 Task: Add Megafood Blood Builder Iron & Multivitamin to the cart.
Action: Mouse pressed left at (30, 81)
Screenshot: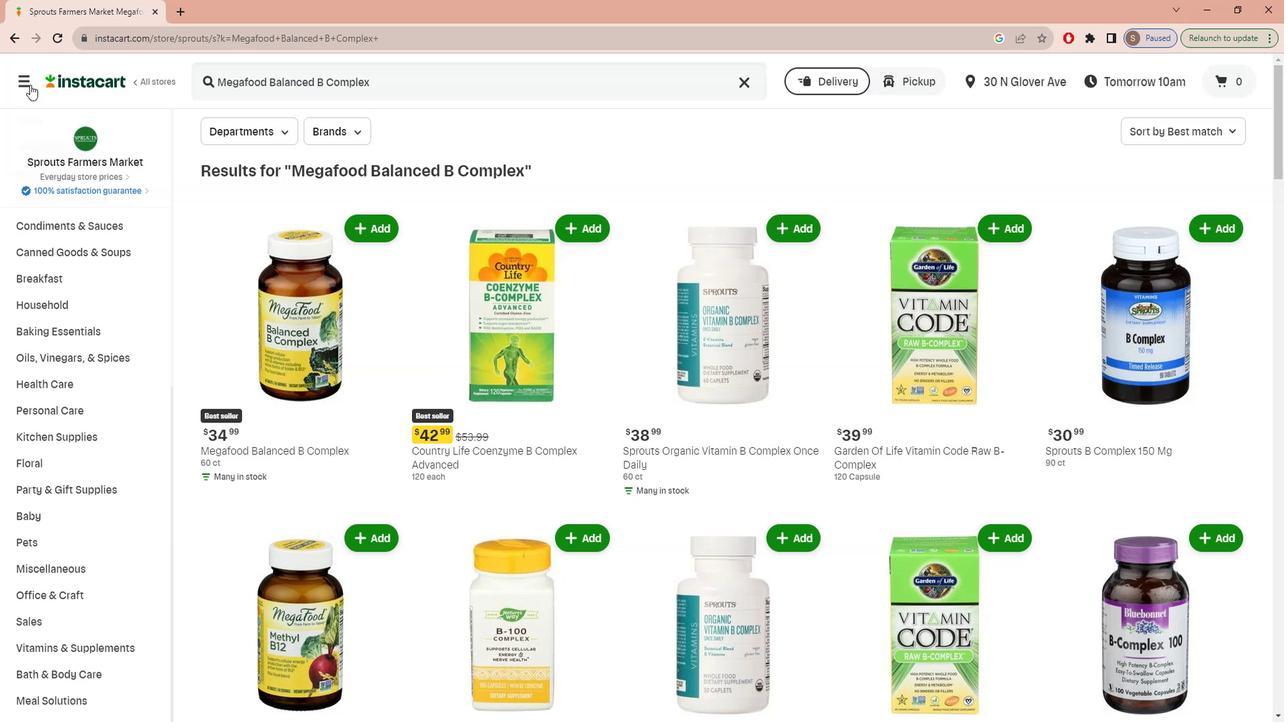 
Action: Mouse moved to (55, 161)
Screenshot: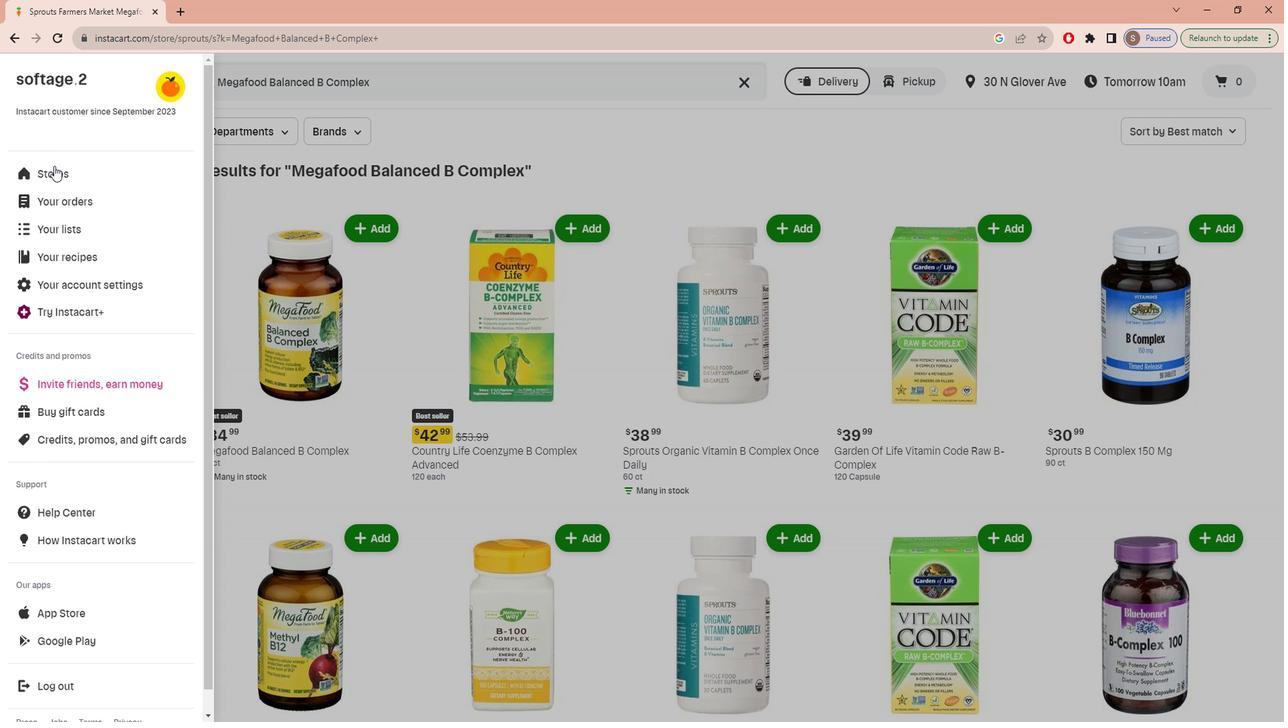
Action: Mouse pressed left at (55, 161)
Screenshot: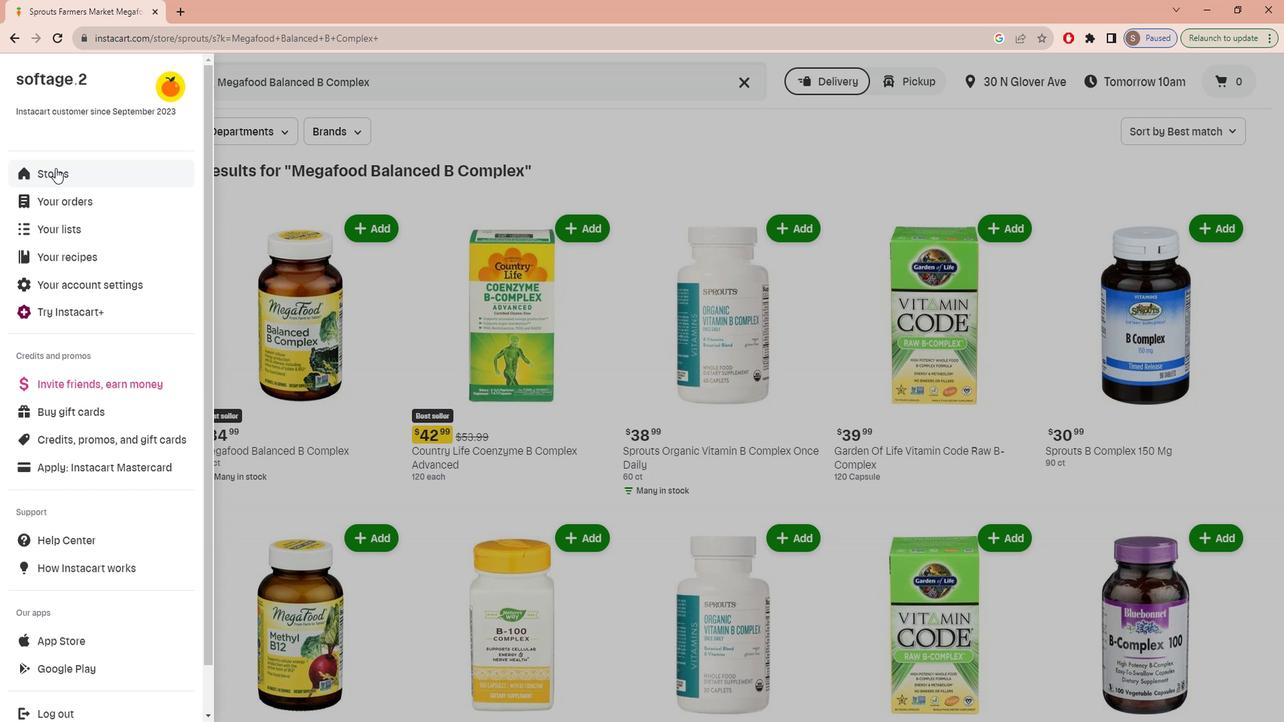 
Action: Mouse moved to (329, 116)
Screenshot: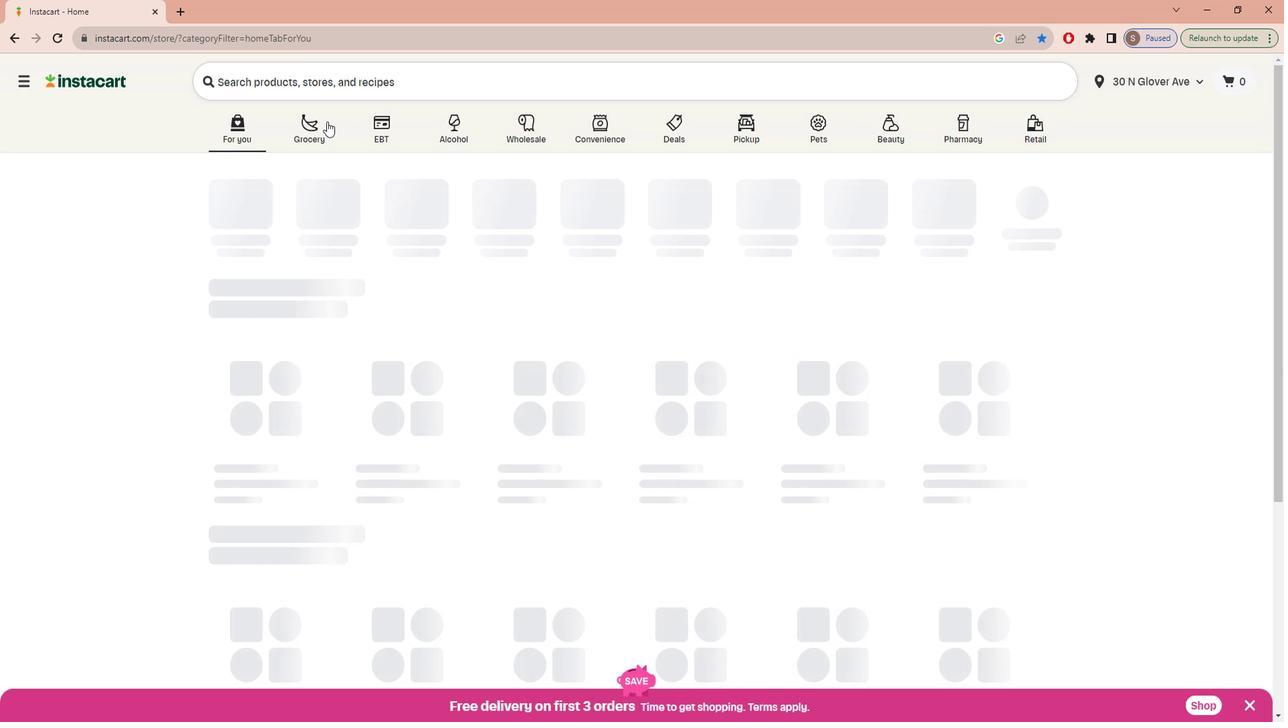 
Action: Mouse pressed left at (329, 116)
Screenshot: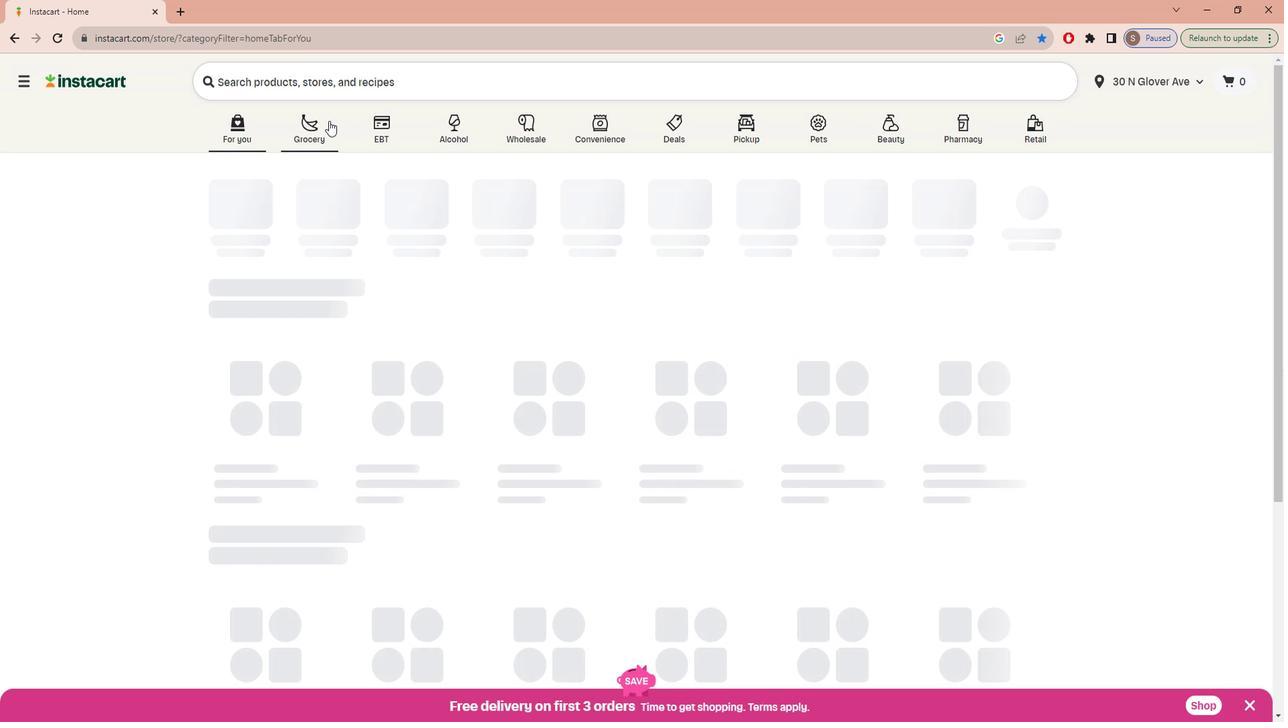 
Action: Mouse moved to (285, 389)
Screenshot: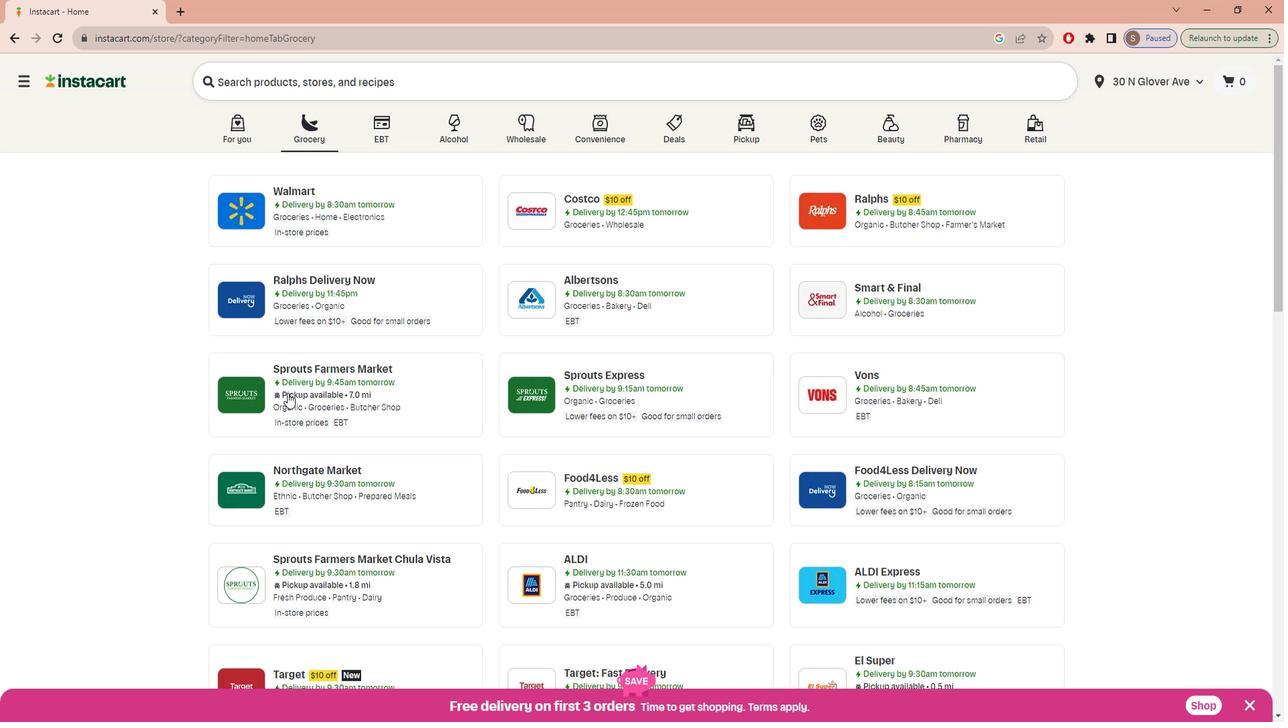 
Action: Mouse pressed left at (285, 389)
Screenshot: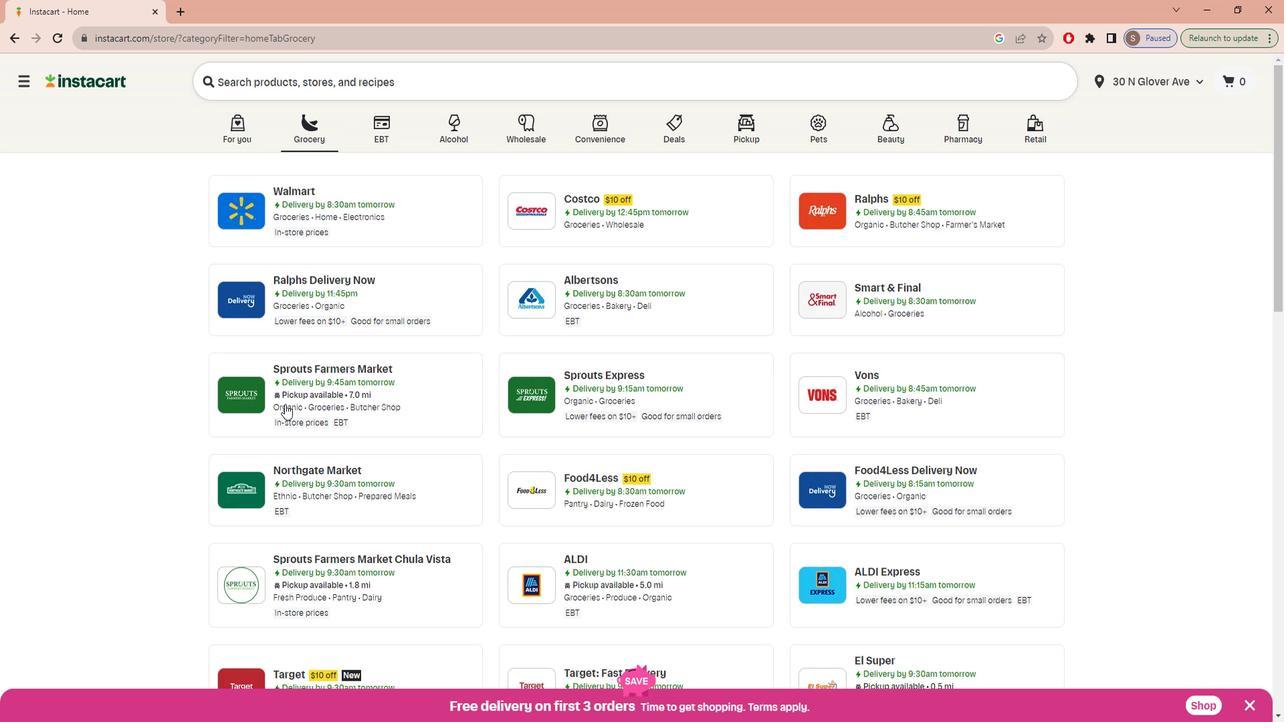 
Action: Mouse moved to (95, 491)
Screenshot: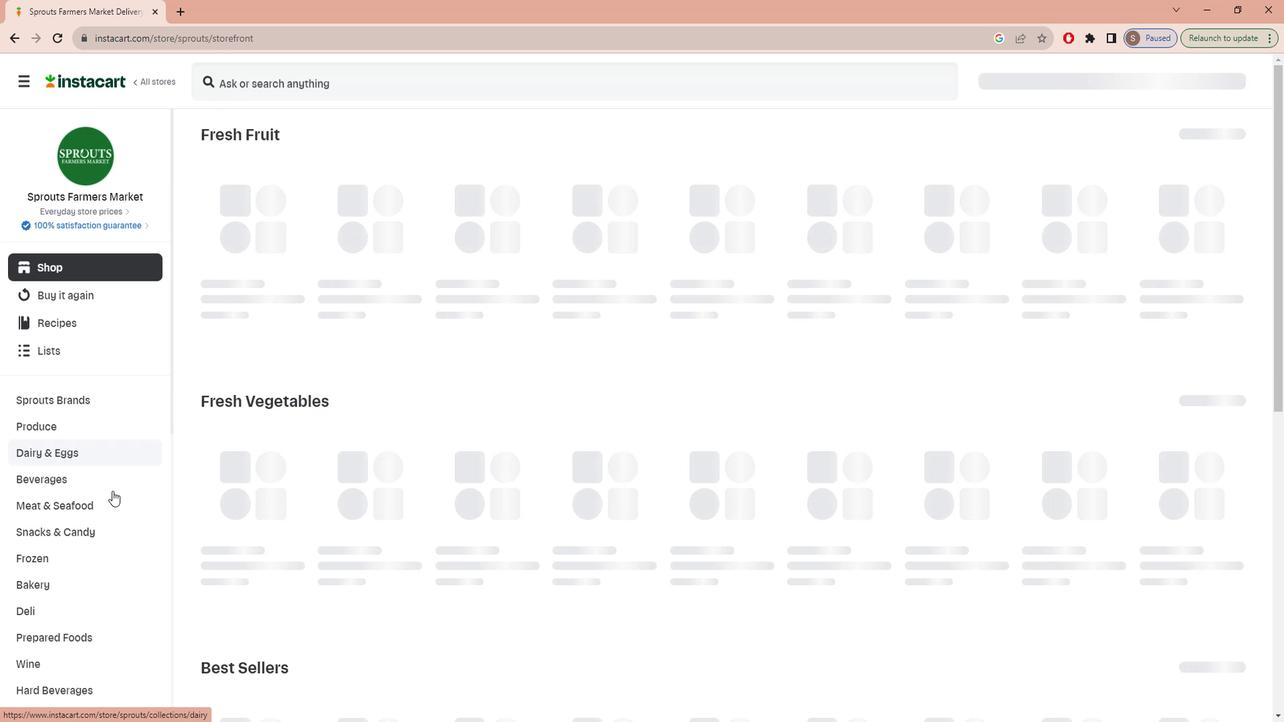
Action: Mouse scrolled (95, 490) with delta (0, 0)
Screenshot: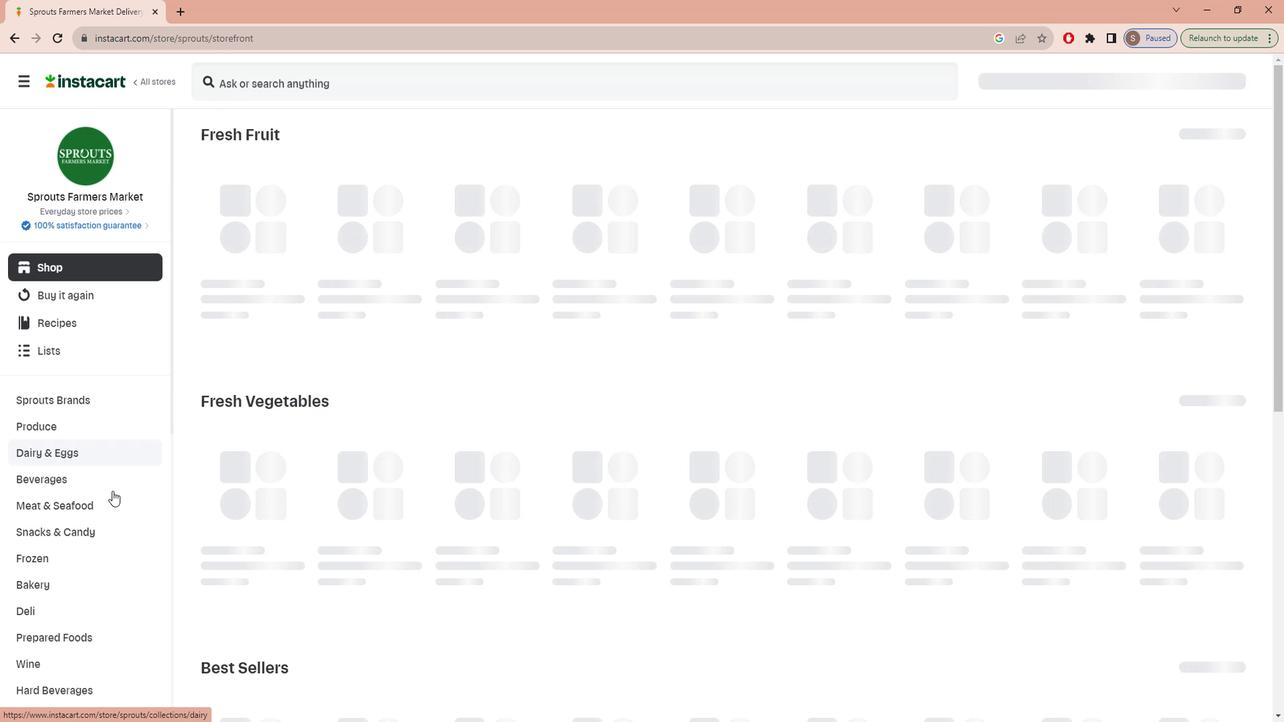 
Action: Mouse moved to (89, 497)
Screenshot: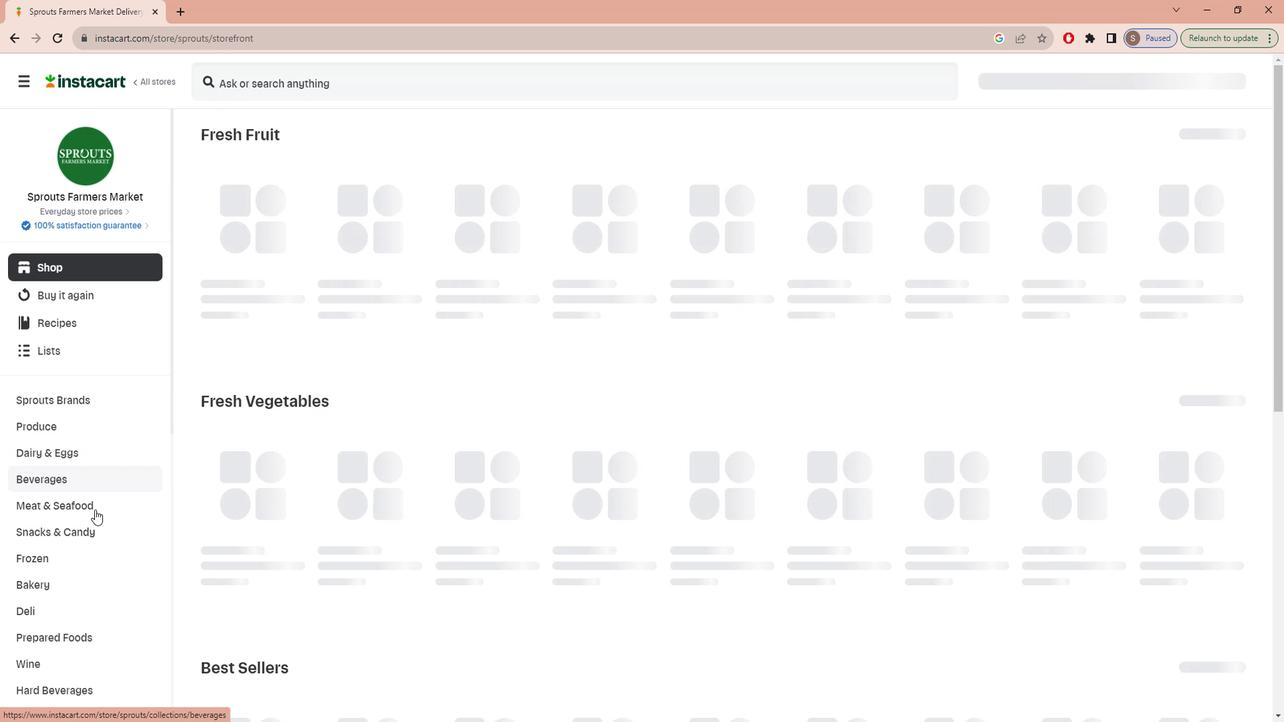 
Action: Mouse scrolled (89, 496) with delta (0, 0)
Screenshot: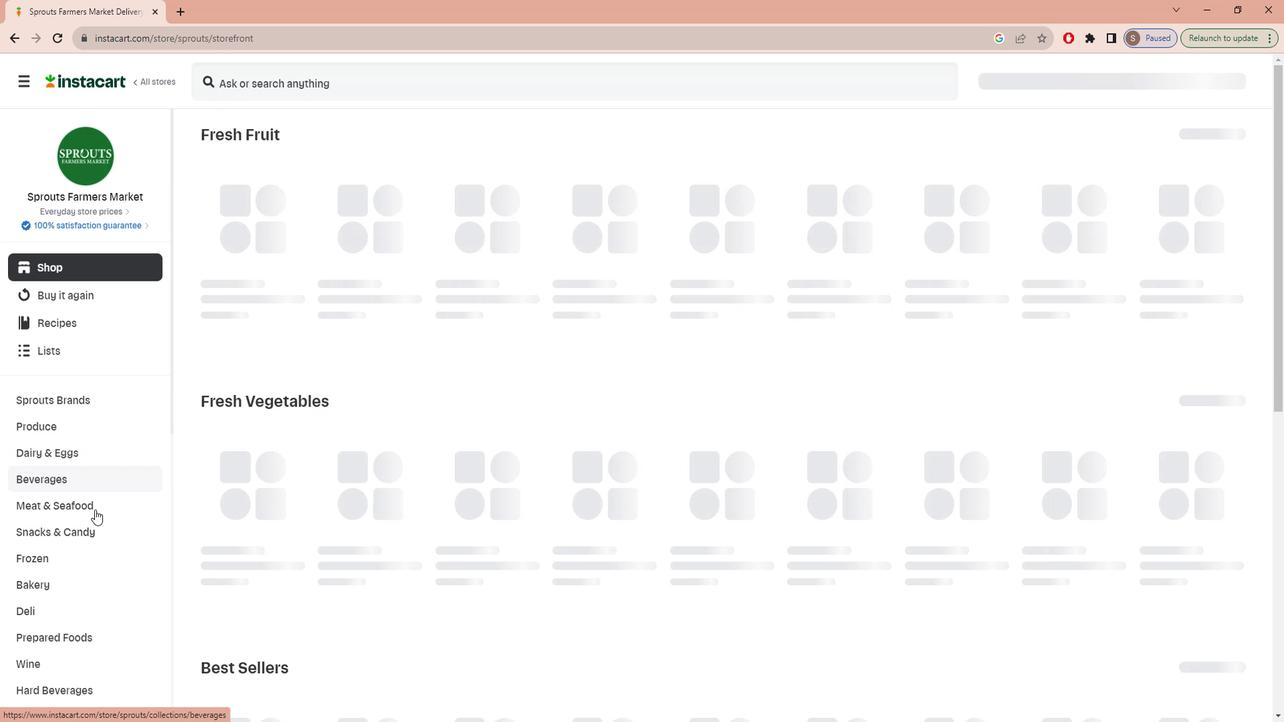 
Action: Mouse moved to (84, 503)
Screenshot: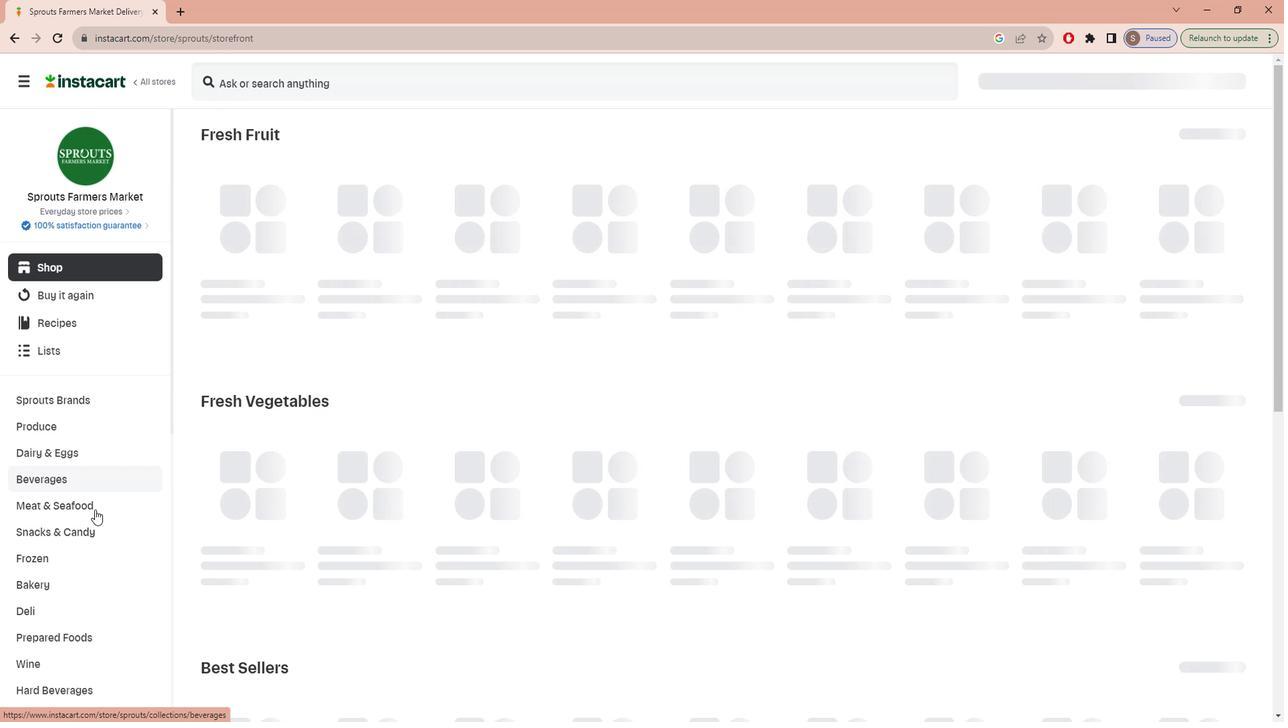 
Action: Mouse scrolled (84, 503) with delta (0, 0)
Screenshot: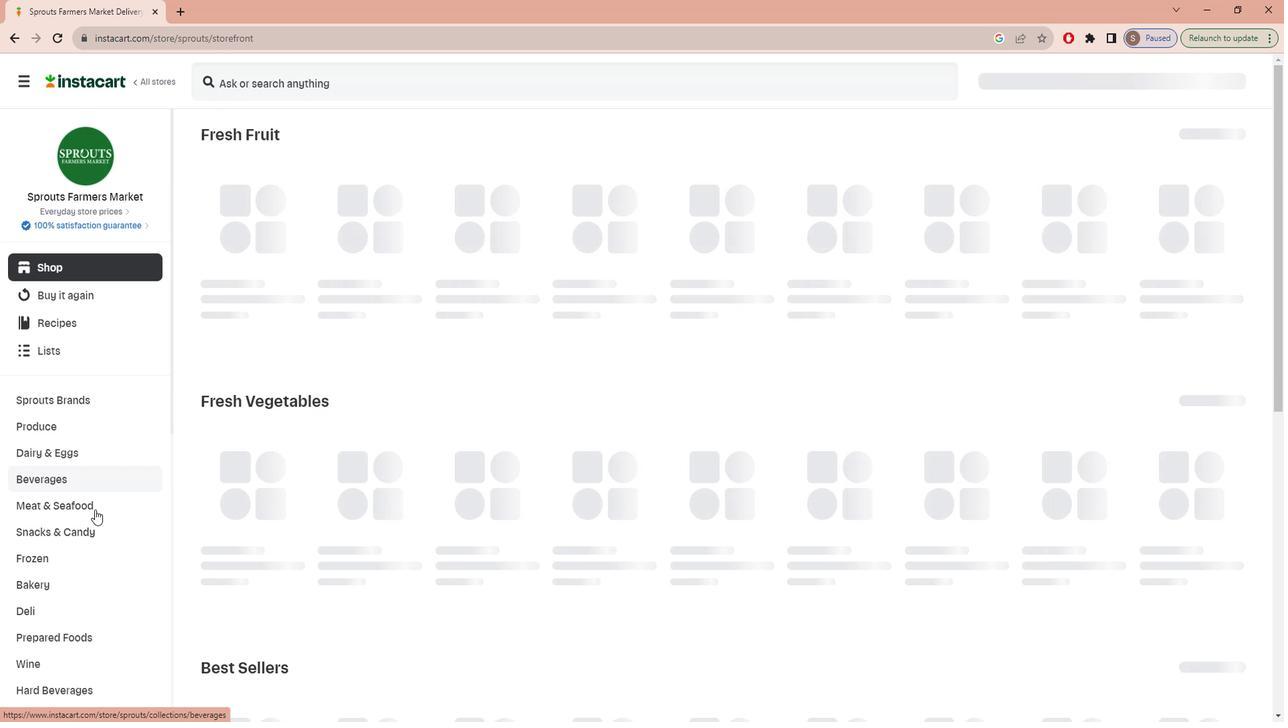 
Action: Mouse moved to (82, 508)
Screenshot: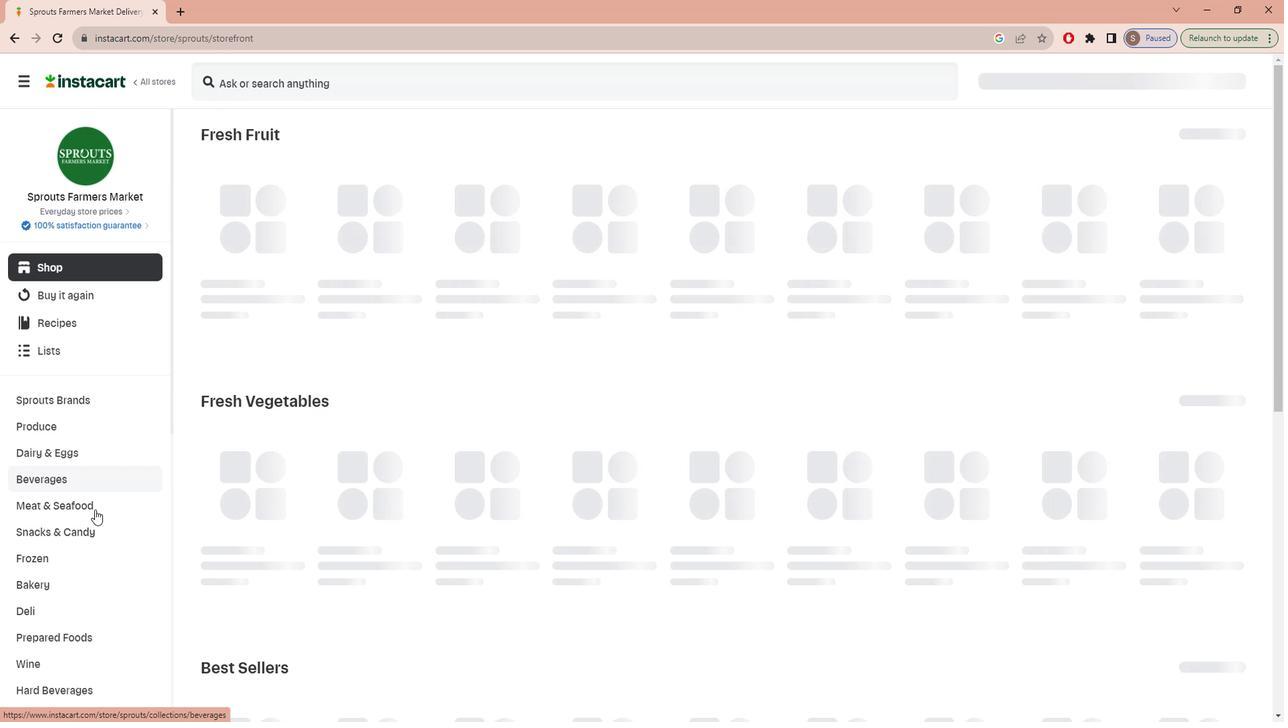 
Action: Mouse scrolled (82, 507) with delta (0, 0)
Screenshot: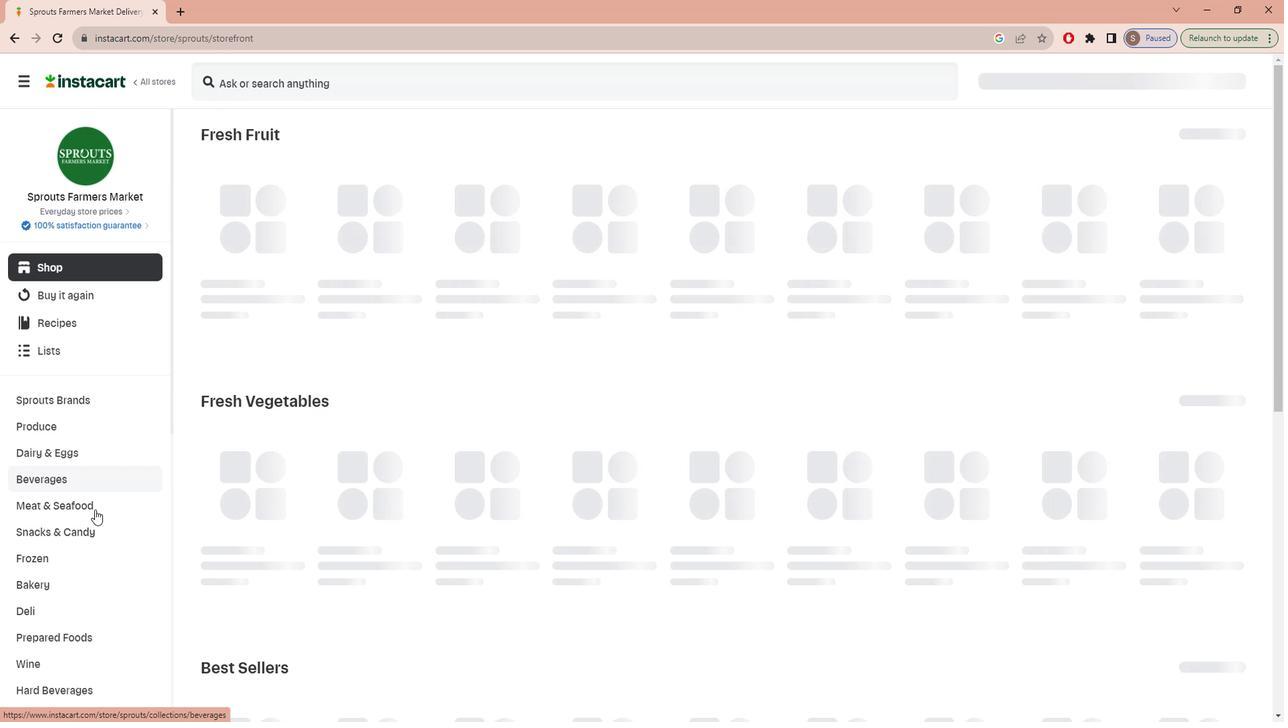
Action: Mouse moved to (80, 512)
Screenshot: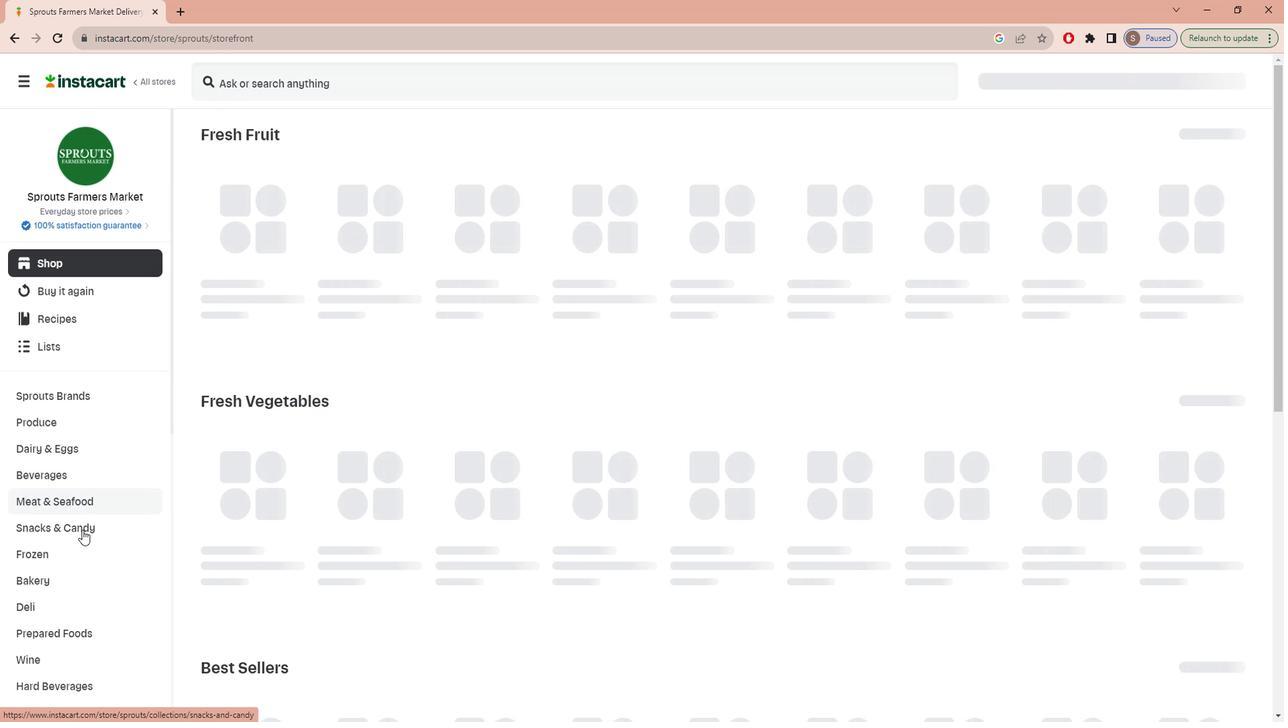 
Action: Mouse scrolled (80, 511) with delta (0, 0)
Screenshot: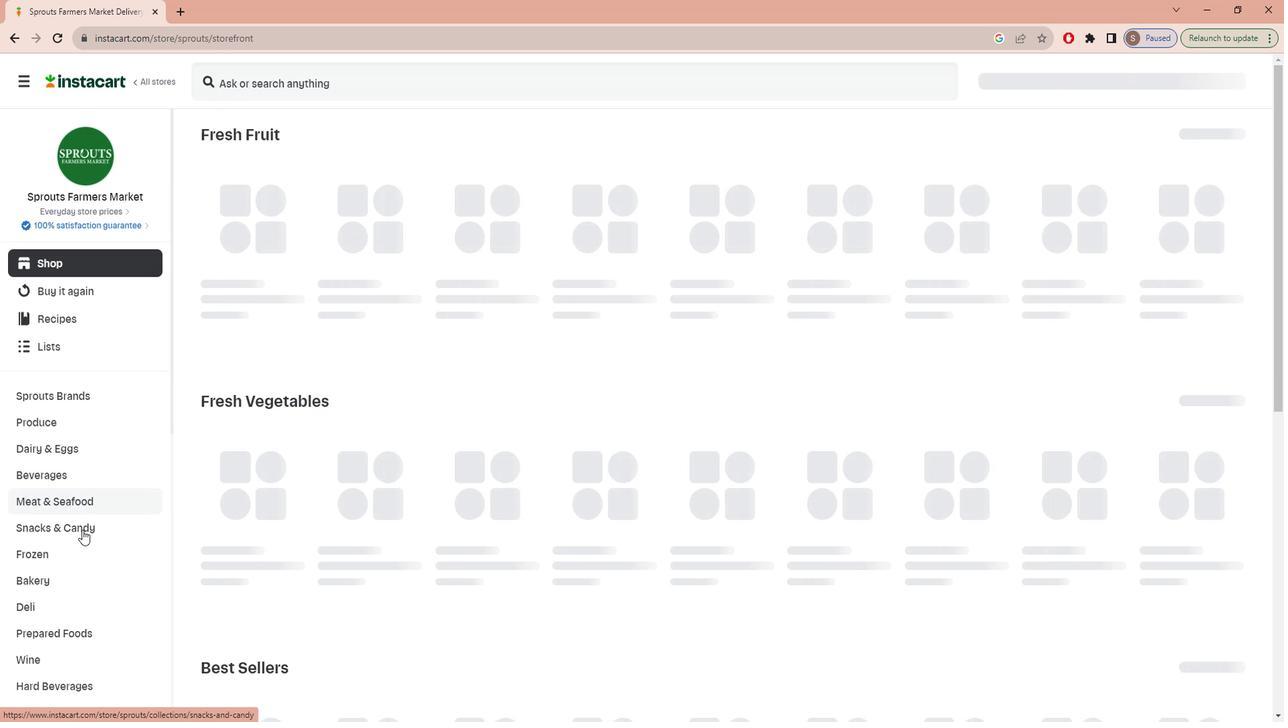 
Action: Mouse moved to (79, 513)
Screenshot: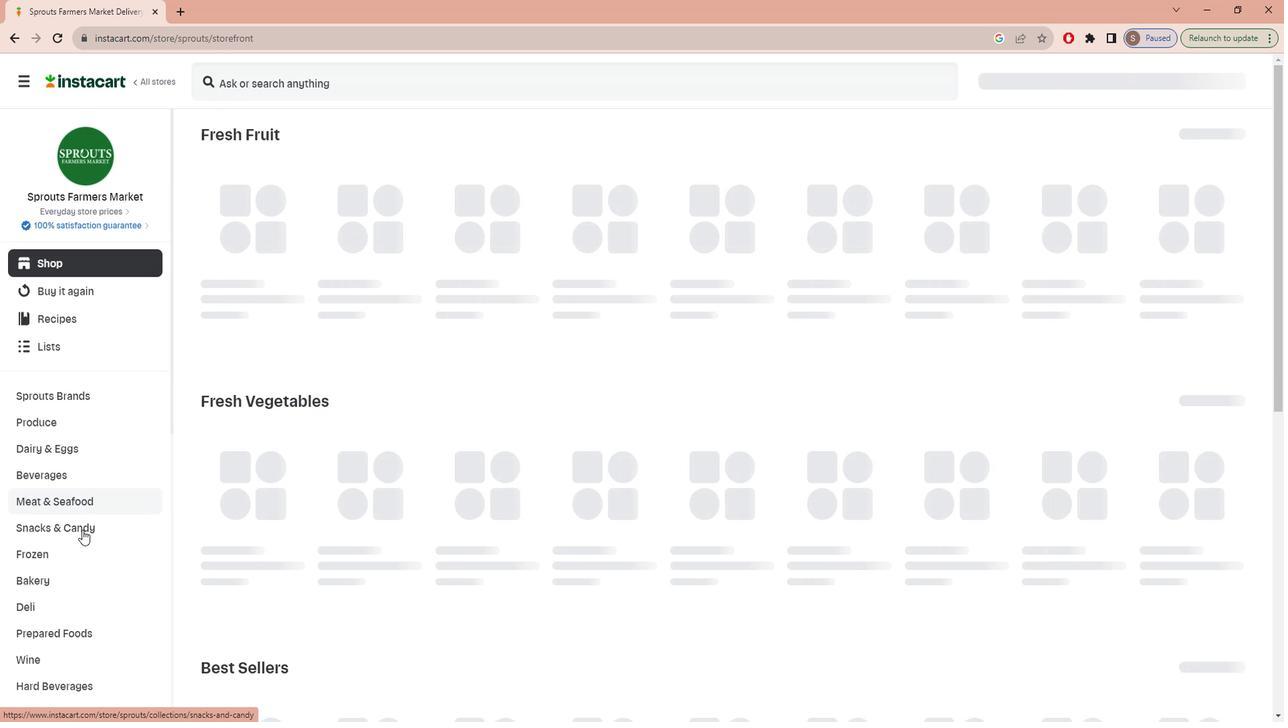 
Action: Mouse scrolled (79, 513) with delta (0, 0)
Screenshot: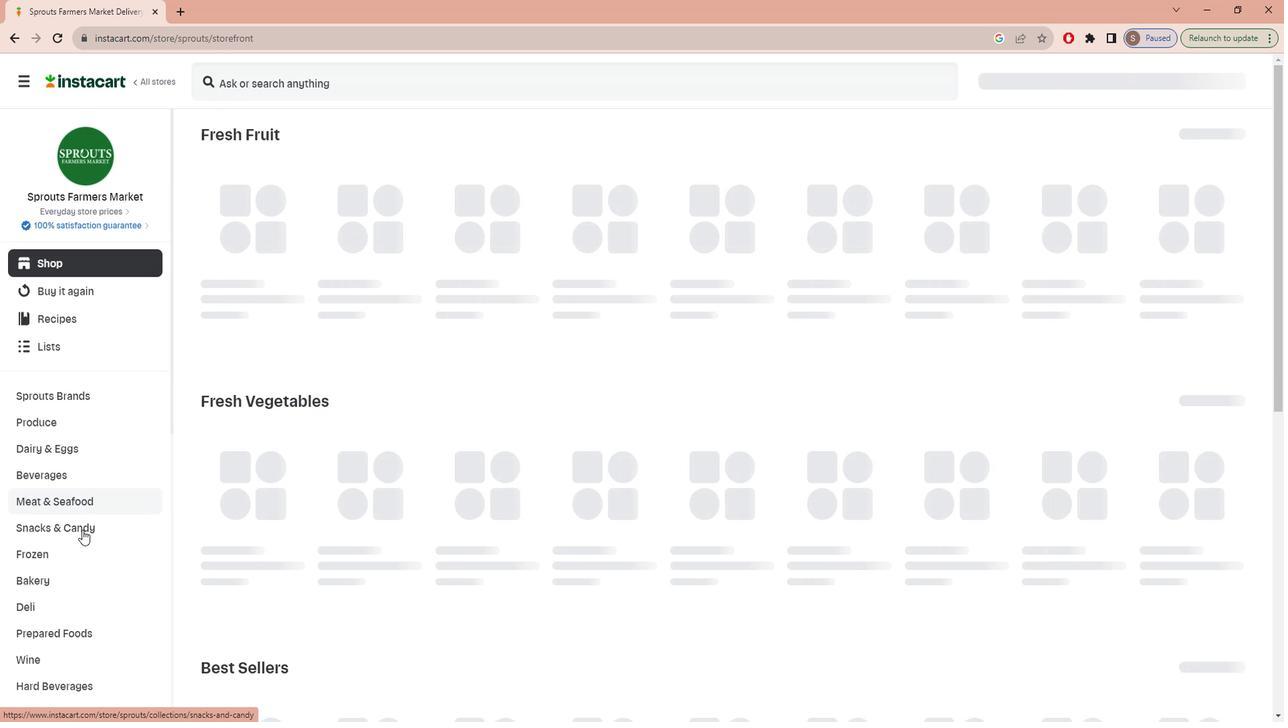 
Action: Mouse moved to (77, 518)
Screenshot: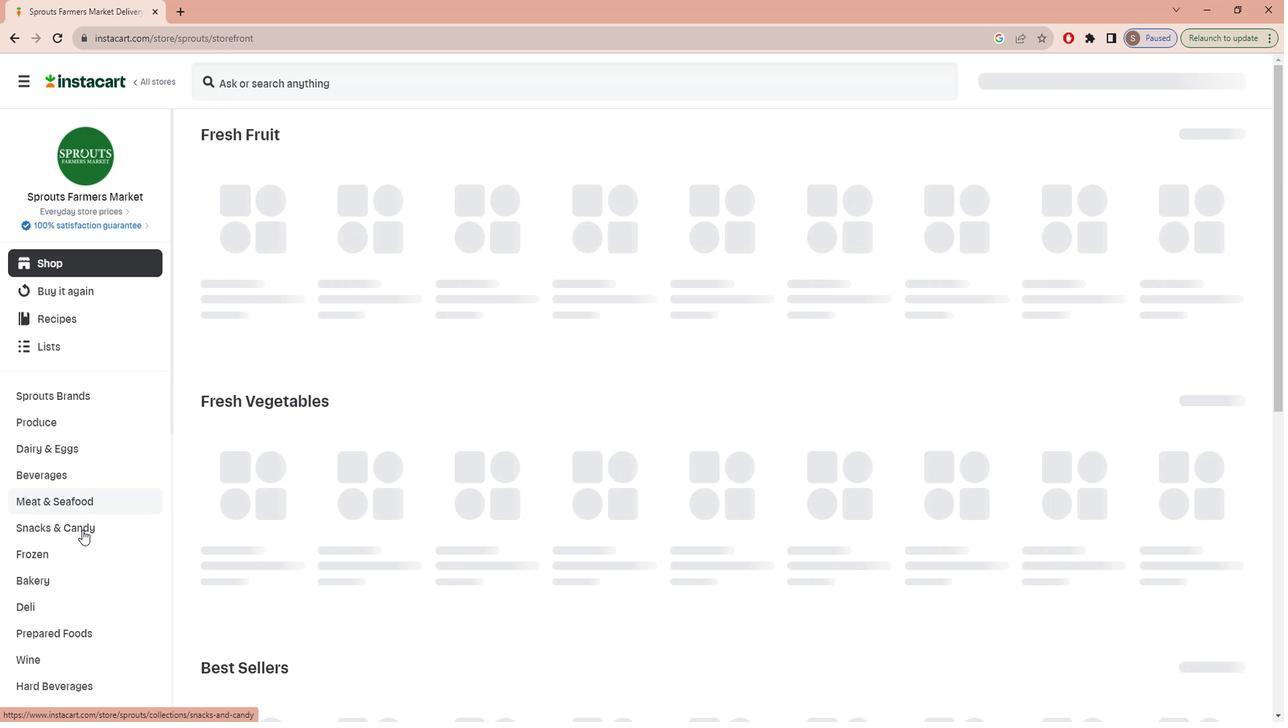 
Action: Mouse scrolled (77, 517) with delta (0, 0)
Screenshot: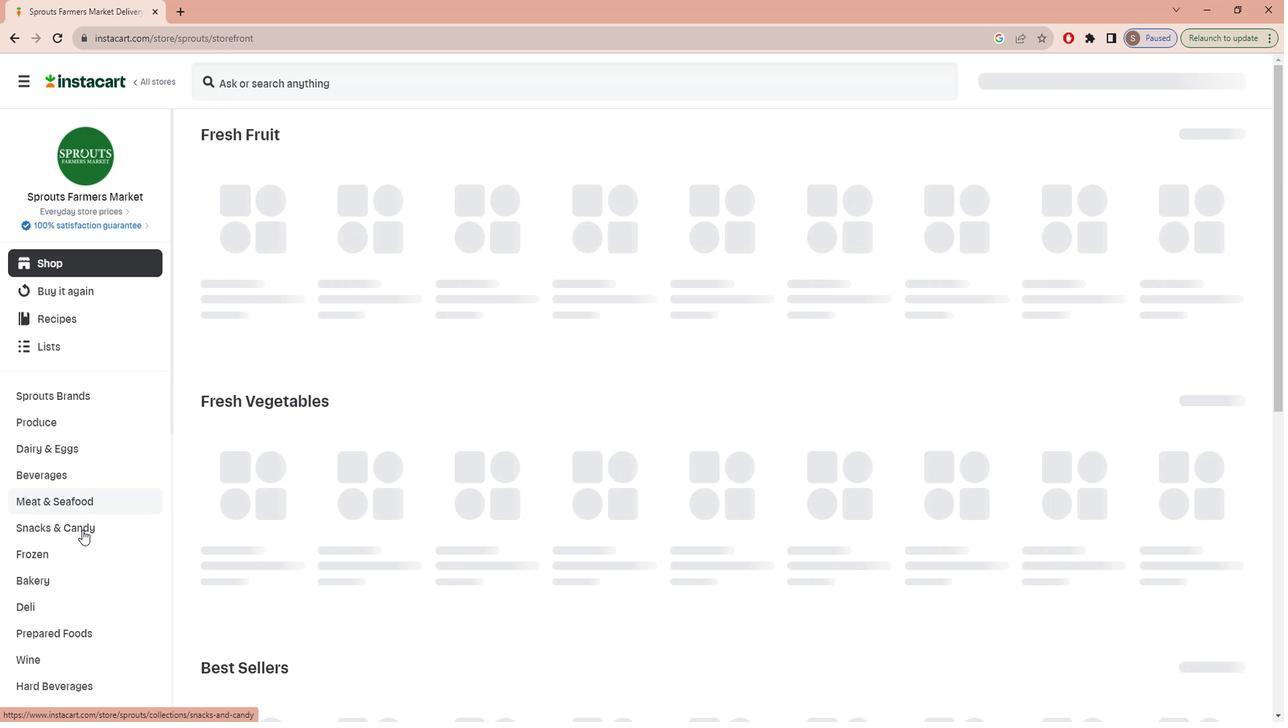 
Action: Mouse moved to (72, 527)
Screenshot: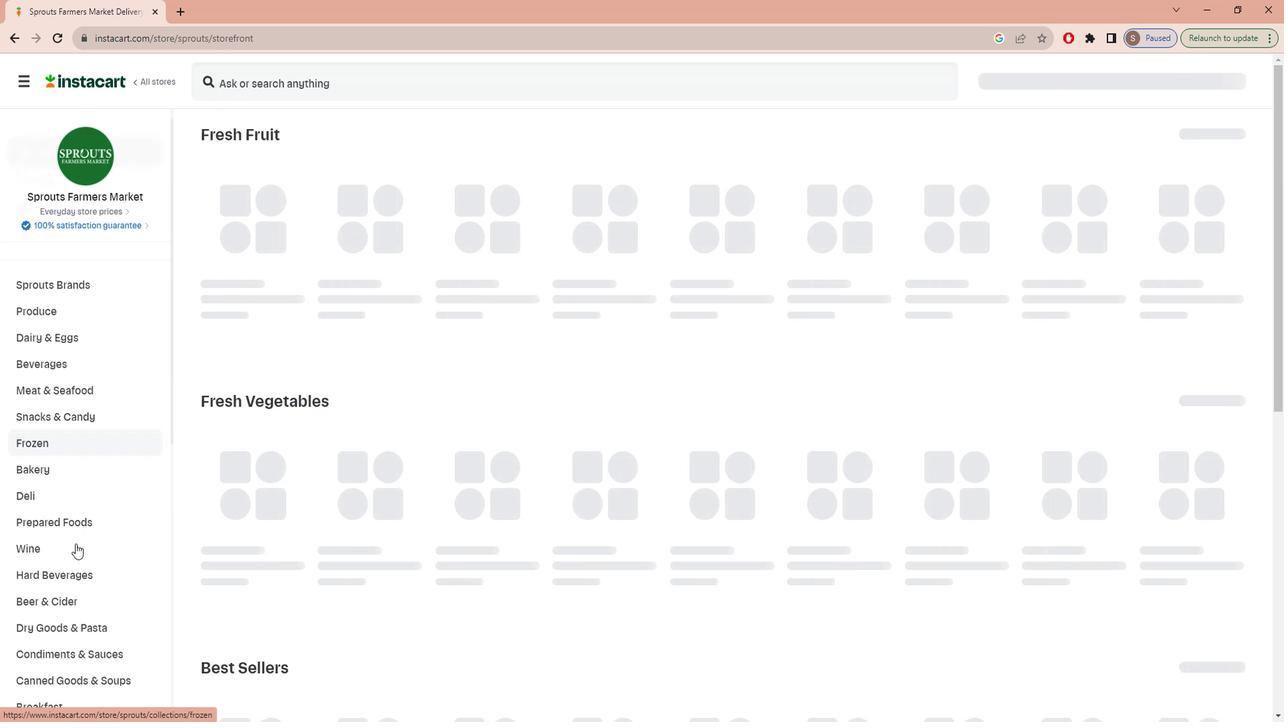 
Action: Mouse scrolled (72, 526) with delta (0, 0)
Screenshot: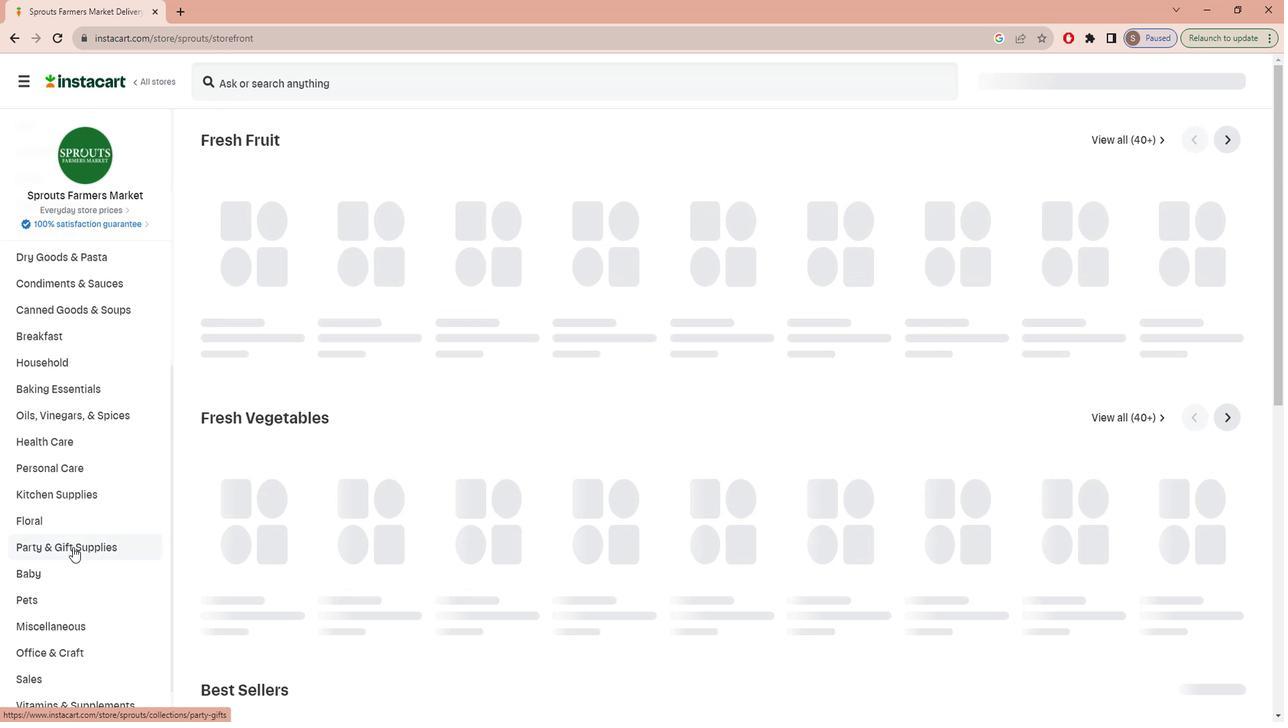 
Action: Mouse scrolled (72, 526) with delta (0, 0)
Screenshot: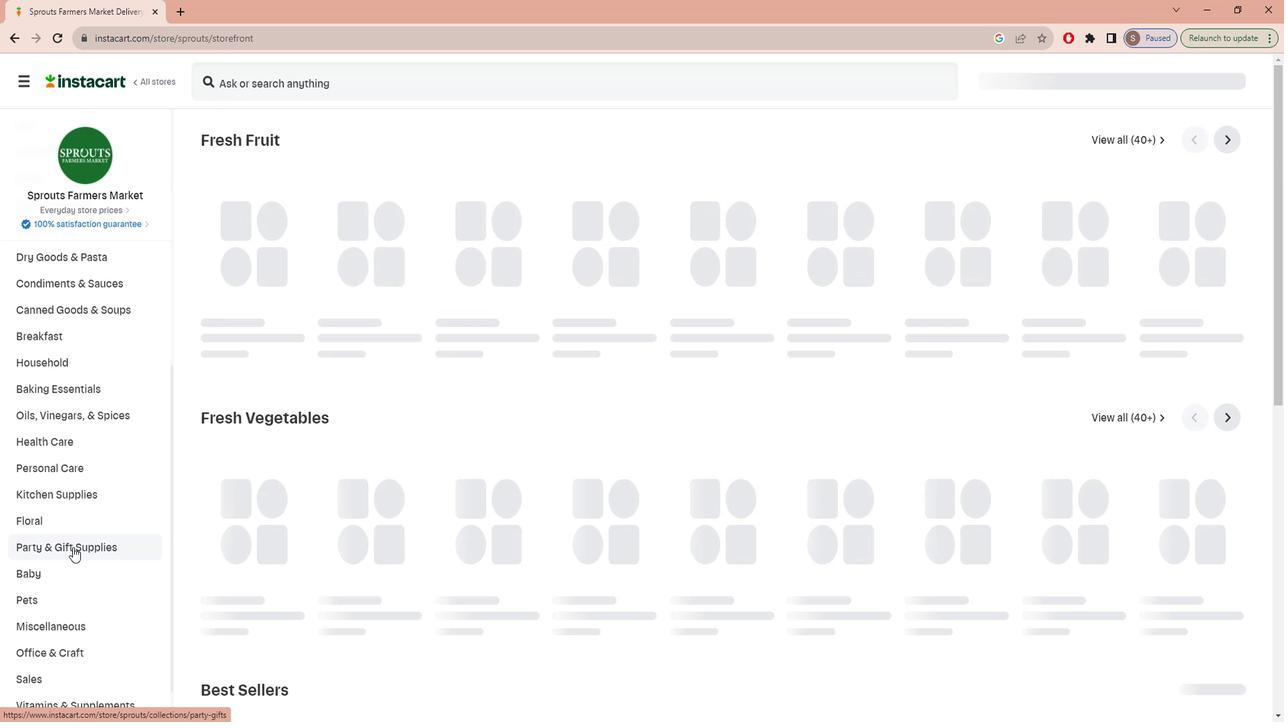 
Action: Mouse scrolled (72, 526) with delta (0, 0)
Screenshot: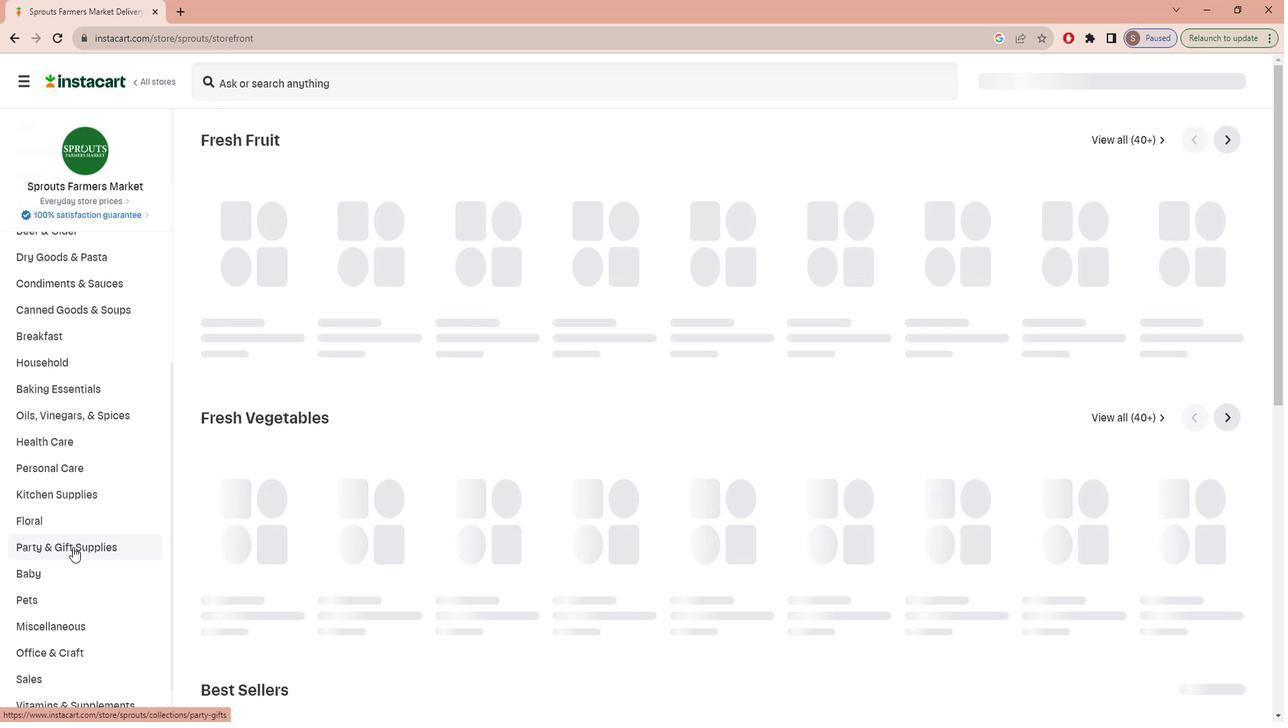 
Action: Mouse scrolled (72, 526) with delta (0, 0)
Screenshot: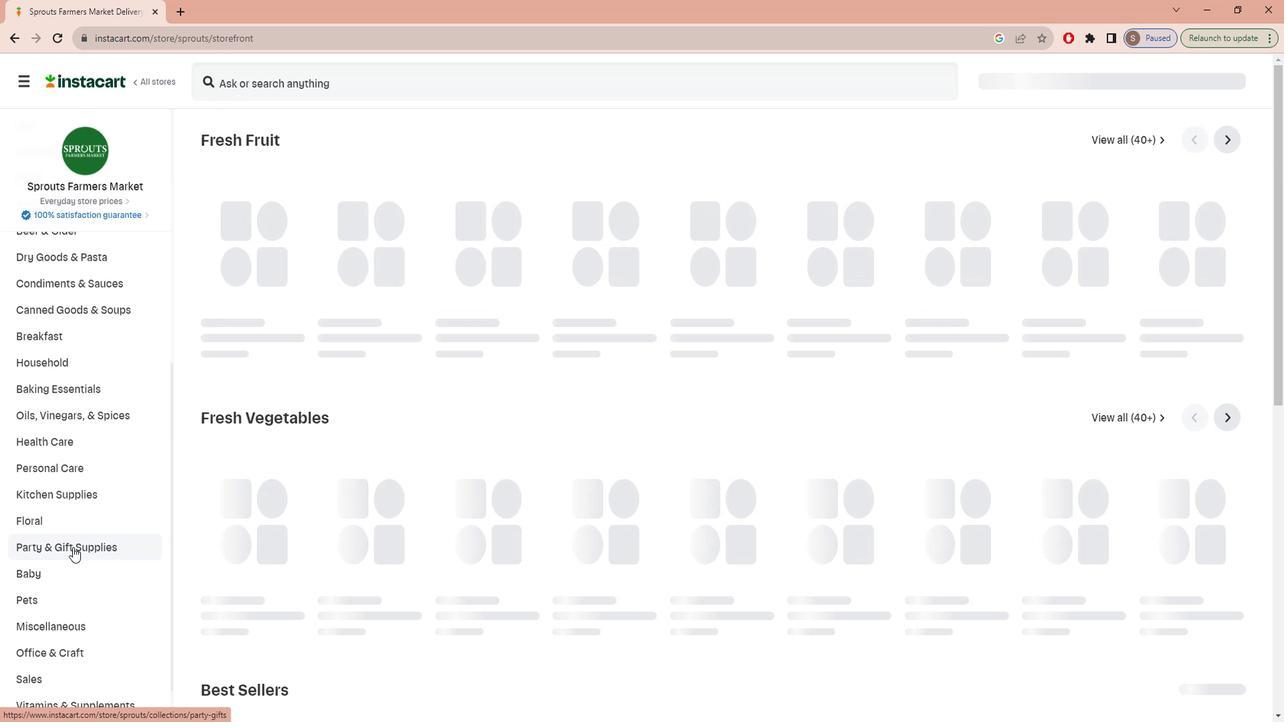 
Action: Mouse moved to (51, 628)
Screenshot: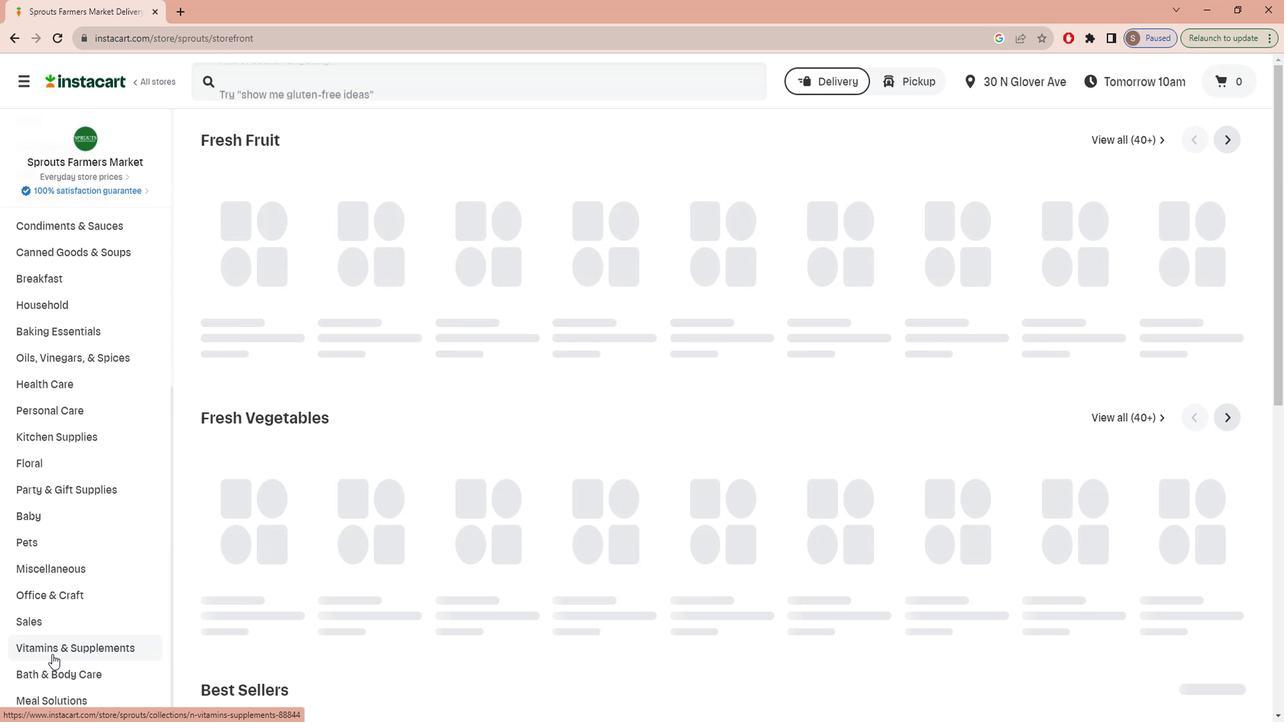 
Action: Mouse pressed left at (51, 628)
Screenshot: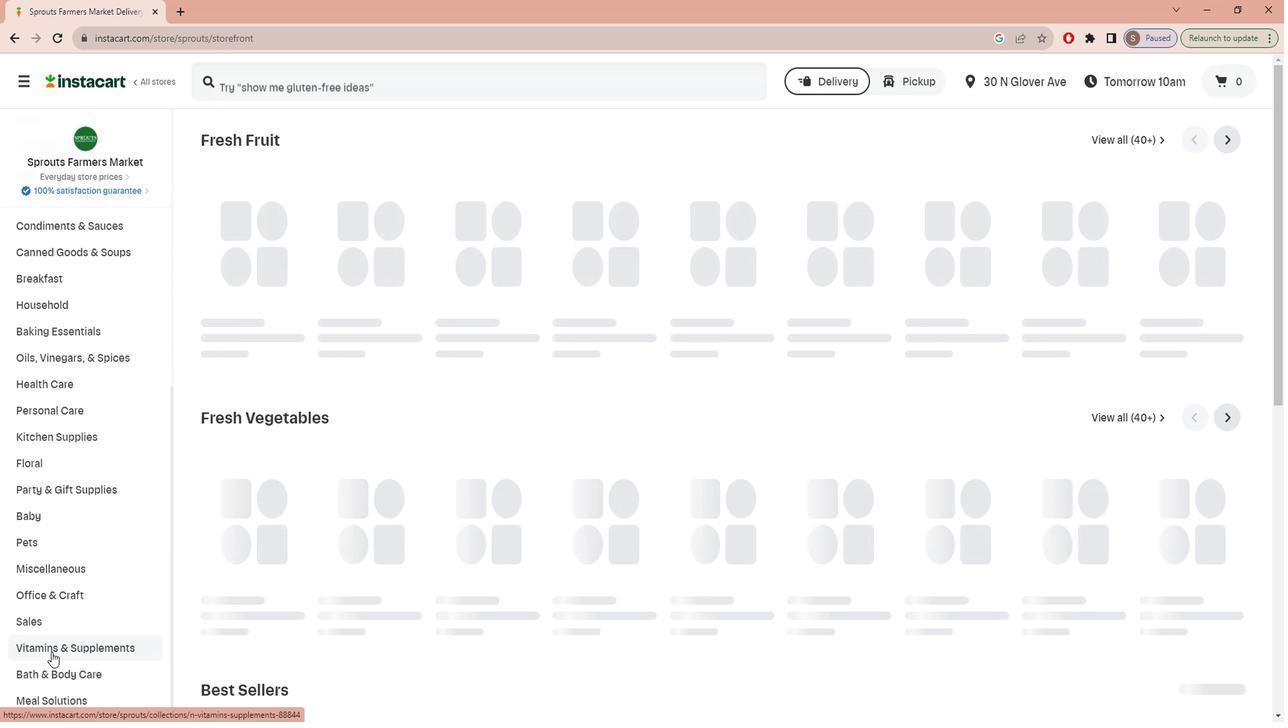 
Action: Mouse moved to (1239, 159)
Screenshot: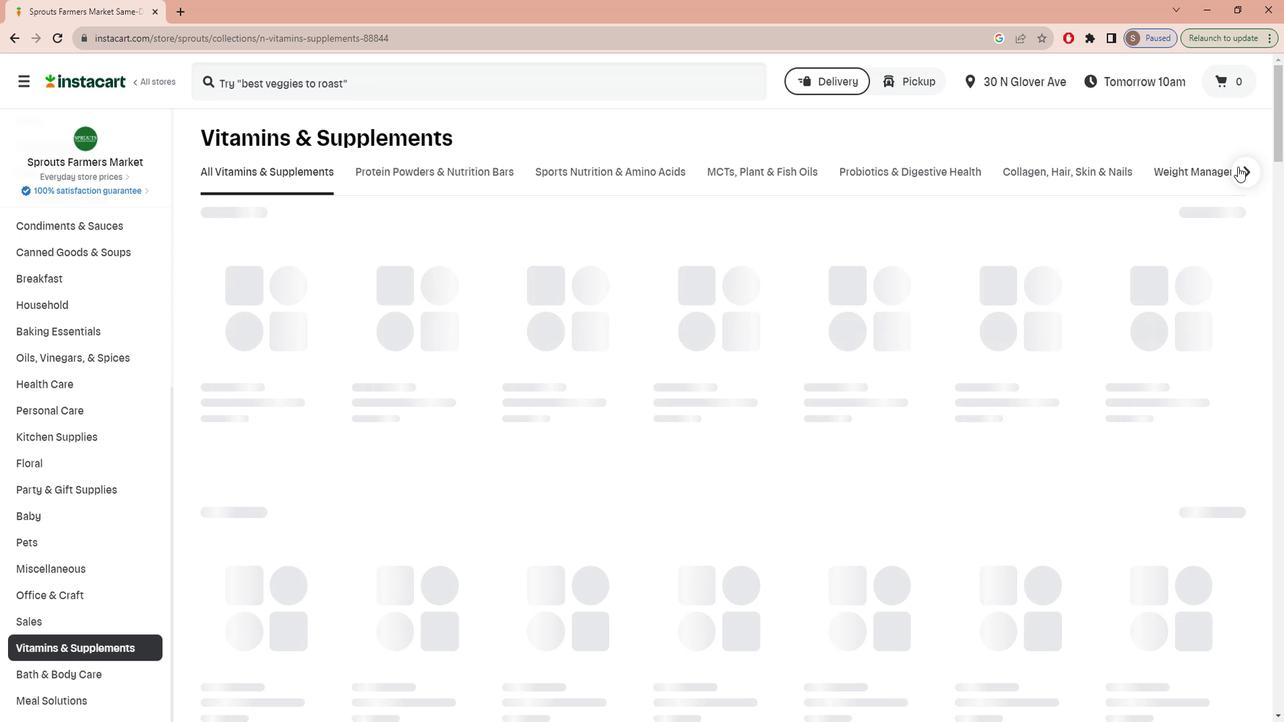 
Action: Mouse pressed left at (1239, 159)
Screenshot: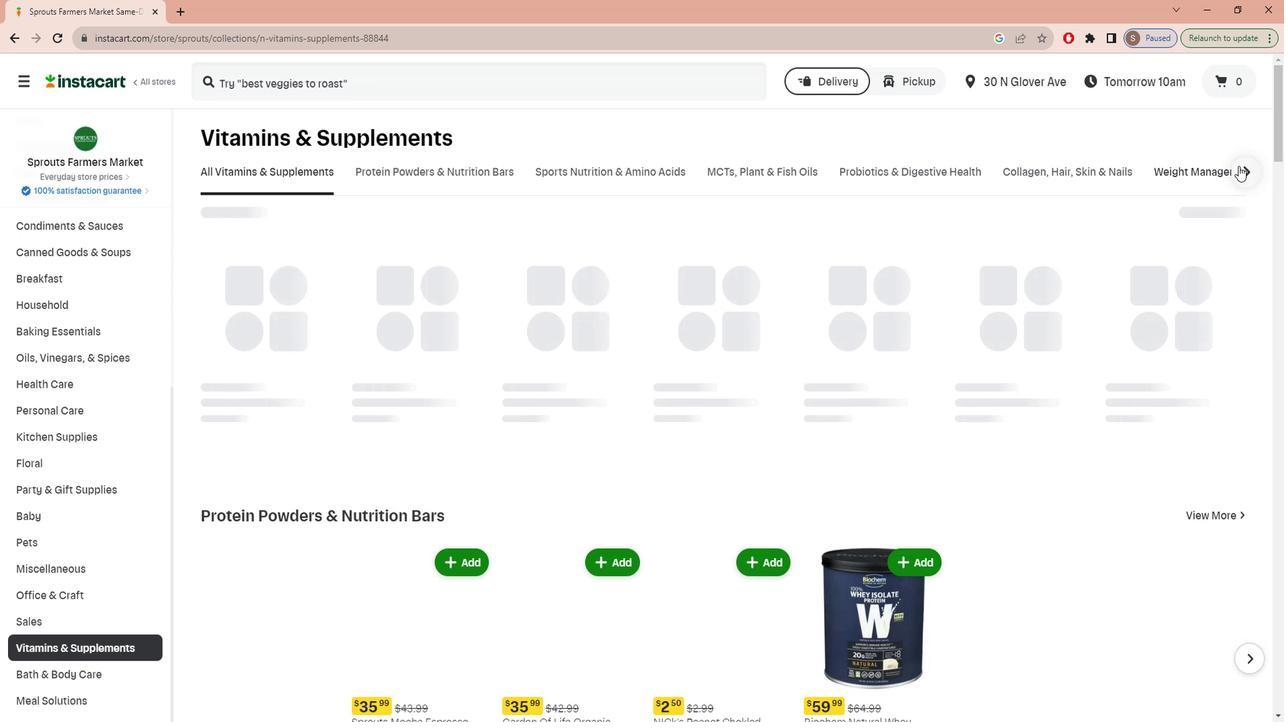 
Action: Mouse moved to (912, 160)
Screenshot: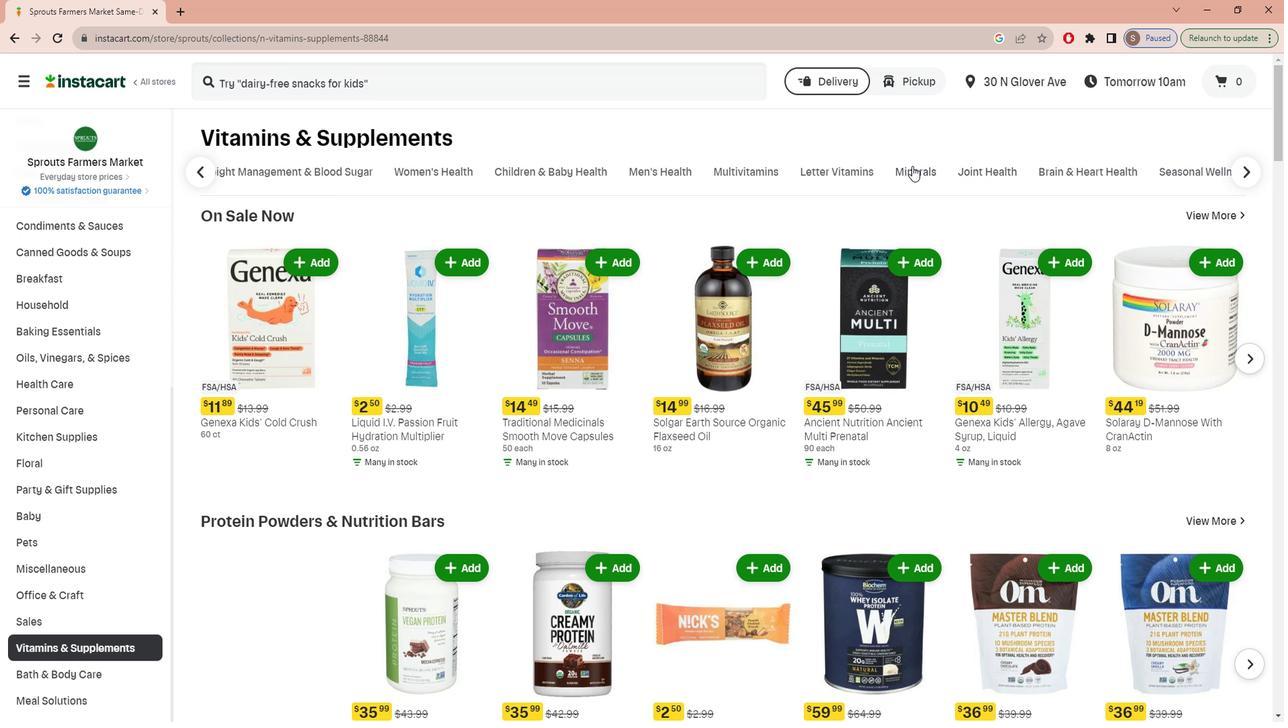 
Action: Mouse pressed left at (912, 160)
Screenshot: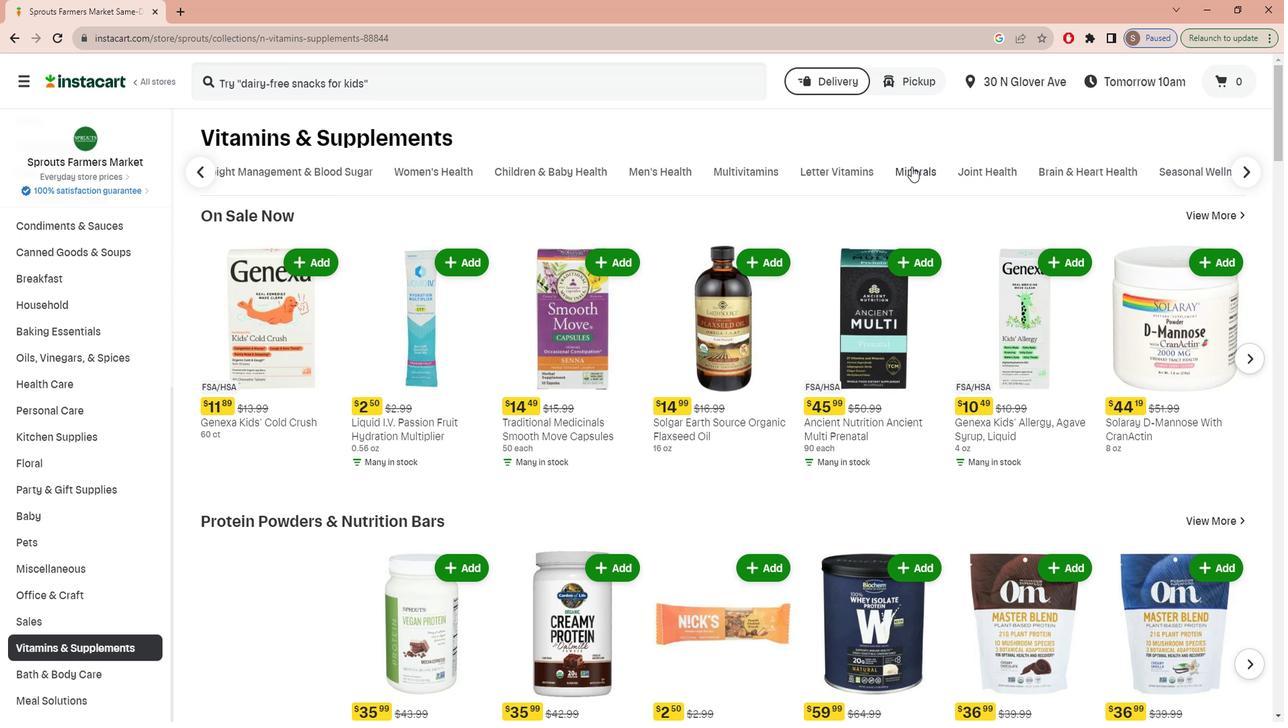 
Action: Mouse moved to (565, 81)
Screenshot: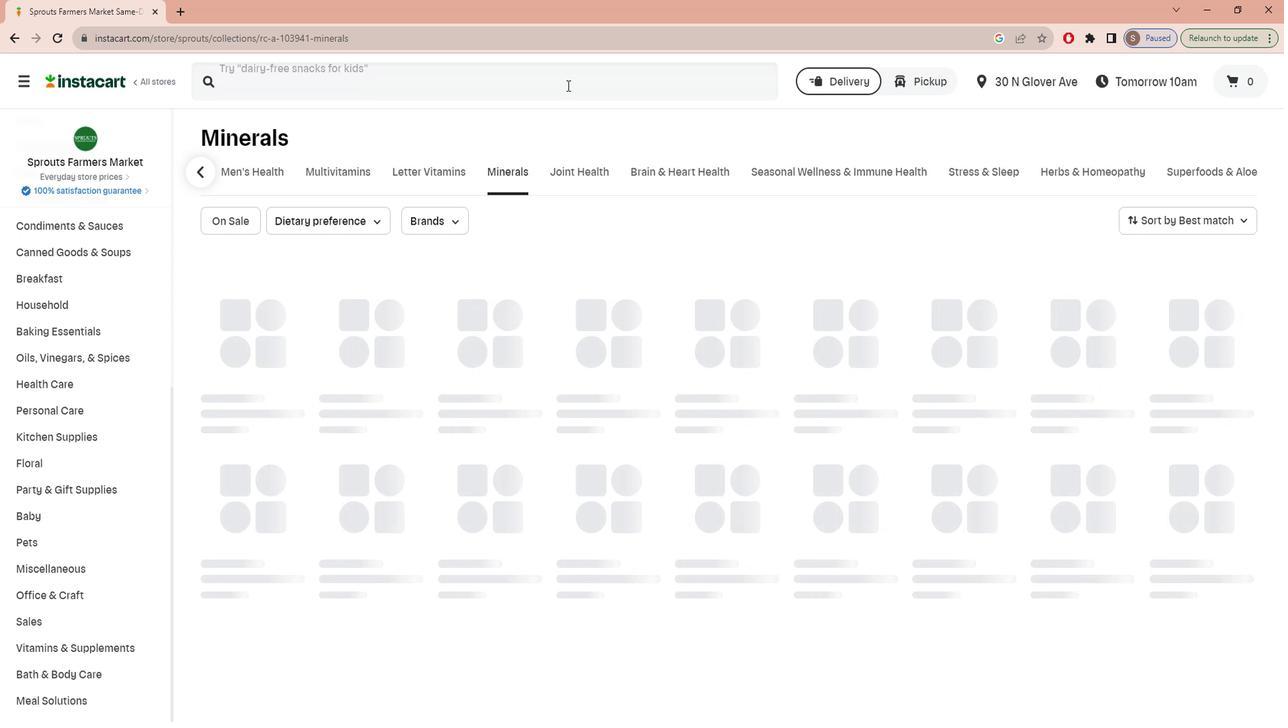 
Action: Mouse pressed left at (565, 81)
Screenshot: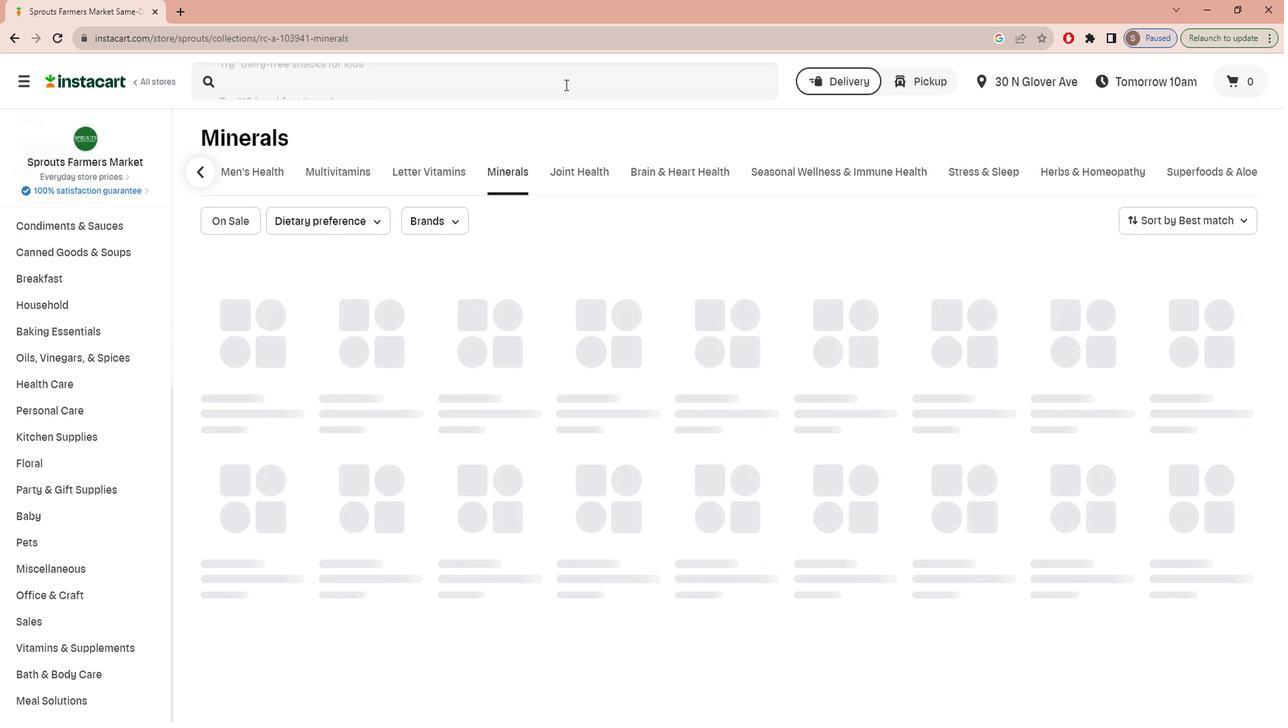 
Action: Key pressed m<Key.caps_lock>EGAFOOD<Key.space><Key.caps_lock>b<Key.caps_lock>LOOD<Key.space><Key.caps_lock>b<Key.caps_lock>UILDER<Key.space><Key.caps_lock>i<Key.caps_lock>RON<Key.space><Key.shift>&<Key.space><Key.caps_lock>m<Key.caps_lock>ULTIVITAMIN<Key.enter>
Screenshot: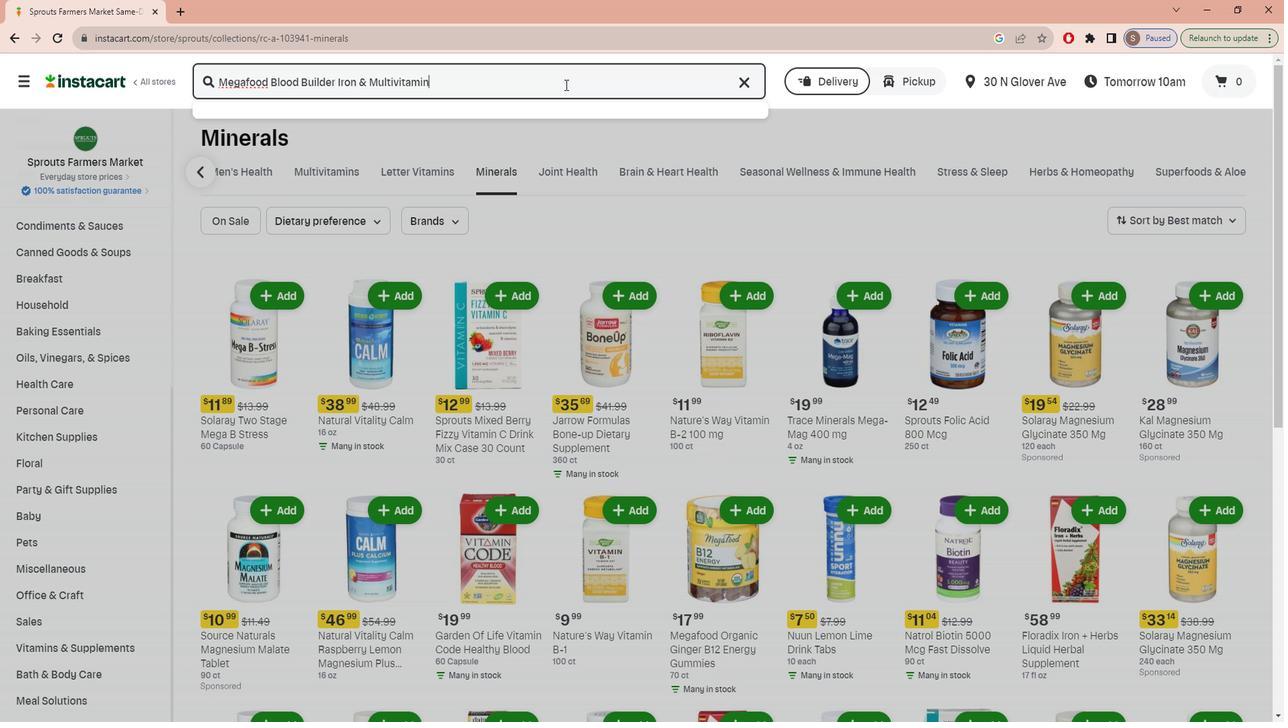 
Action: Mouse moved to (362, 220)
Screenshot: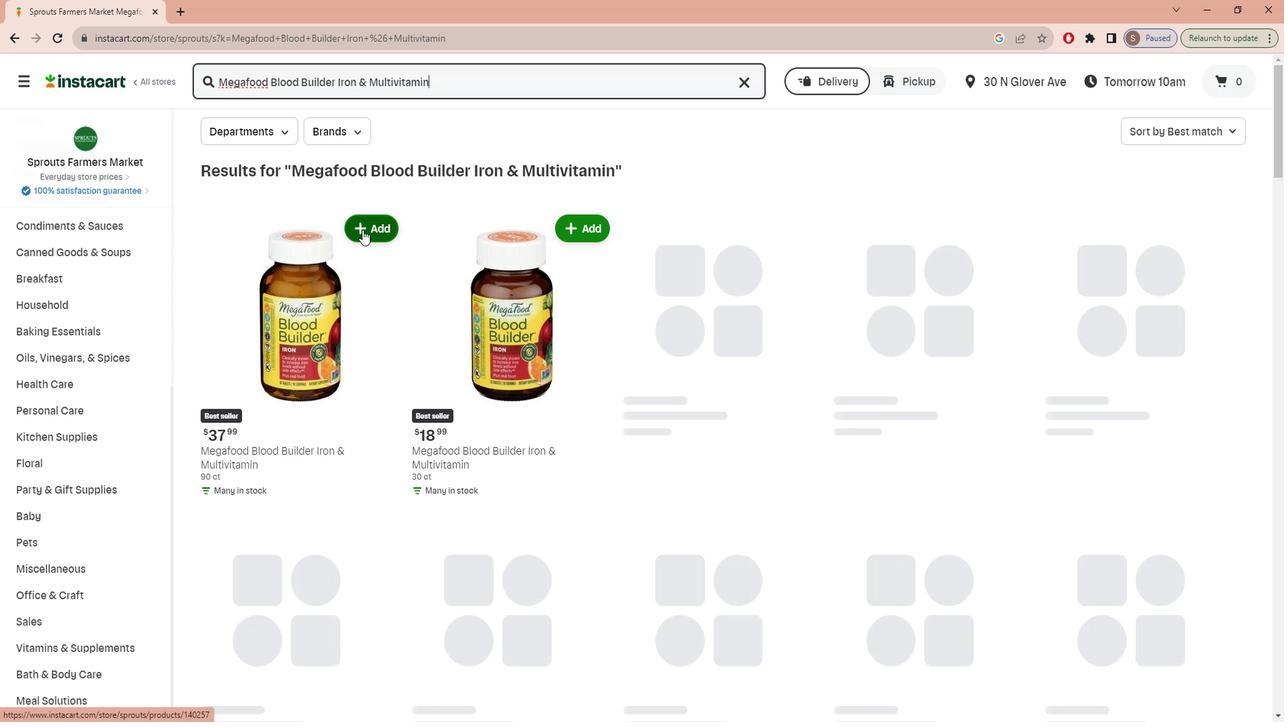 
Action: Mouse pressed left at (362, 220)
Screenshot: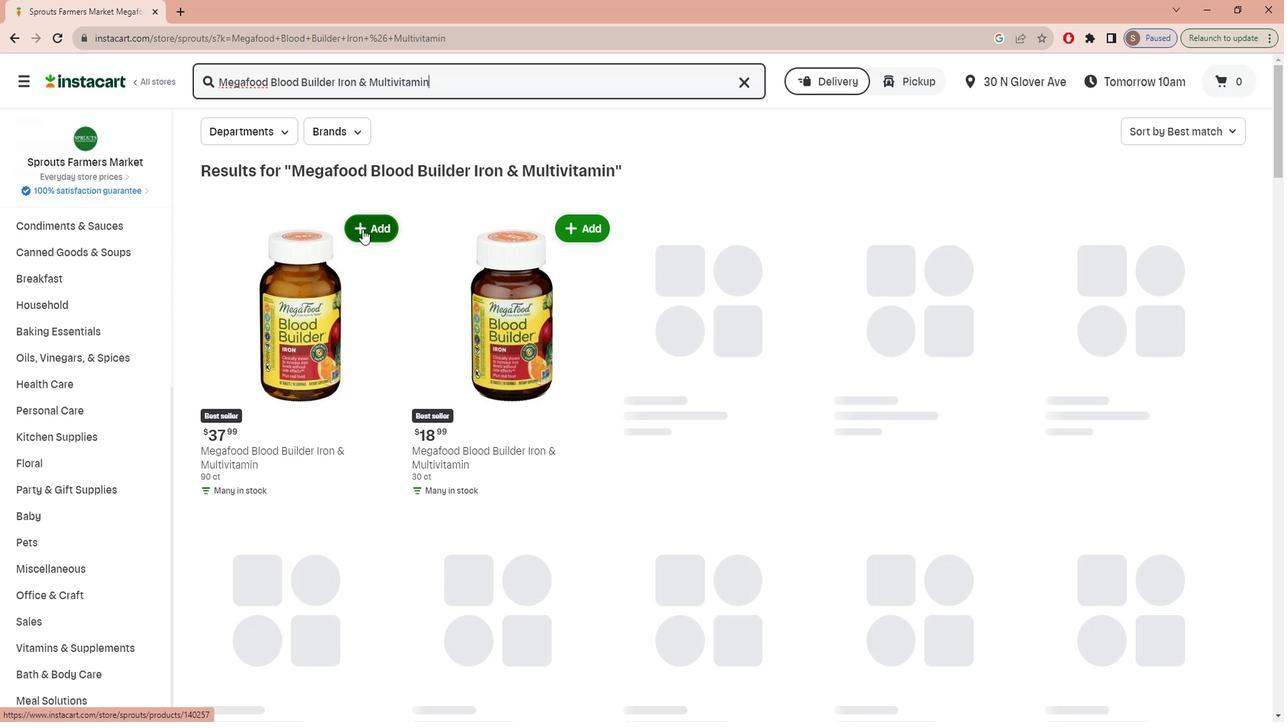 
Action: Mouse moved to (383, 338)
Screenshot: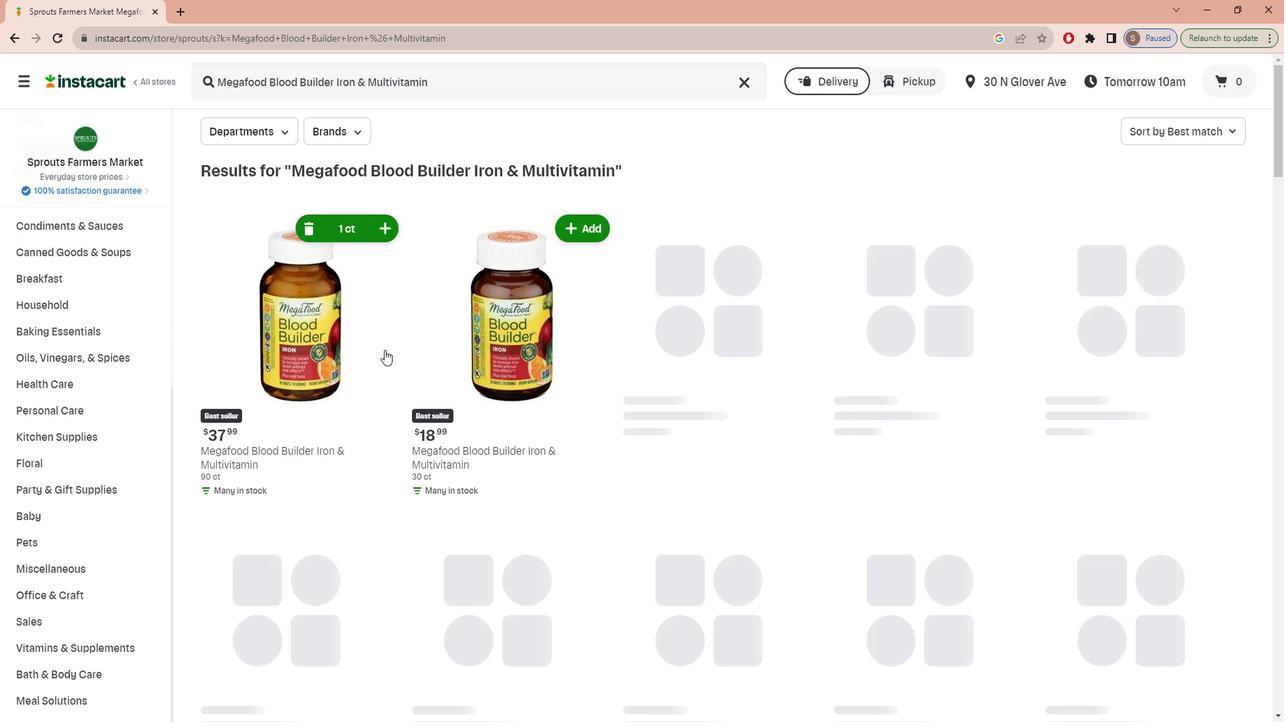 
